 Task: Find a one-way flight from Augusta AGS to Evansville EVV for 8 passengers in First class on May 3, with 1 checked bag and a price limit of ₹1,200,000.
Action: Mouse moved to (301, 273)
Screenshot: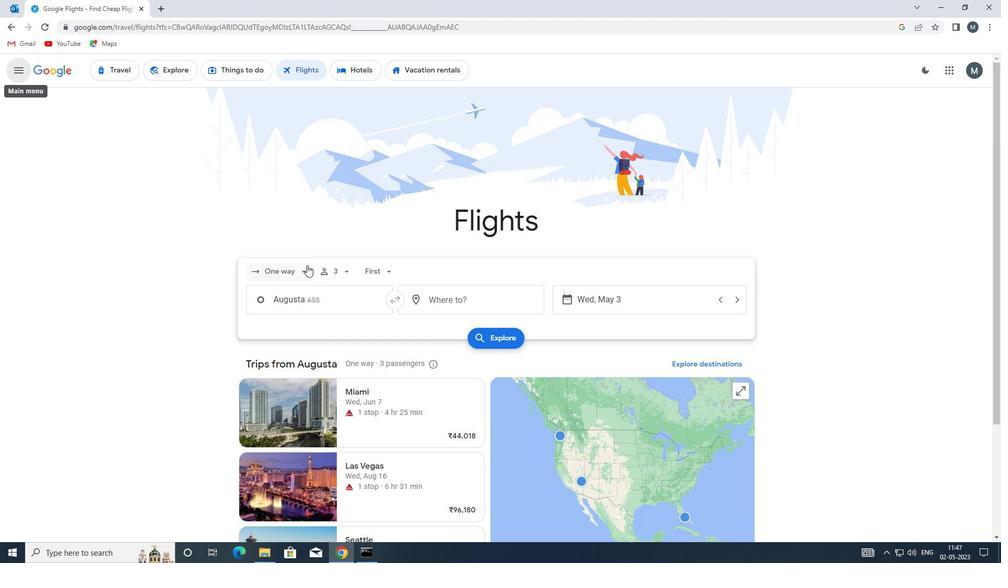
Action: Mouse pressed left at (301, 273)
Screenshot: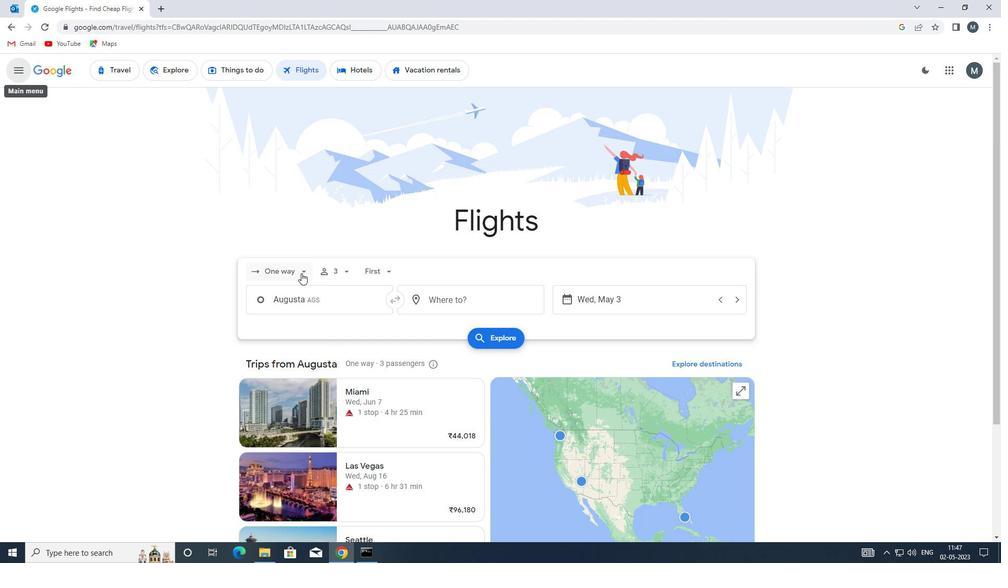 
Action: Mouse moved to (313, 320)
Screenshot: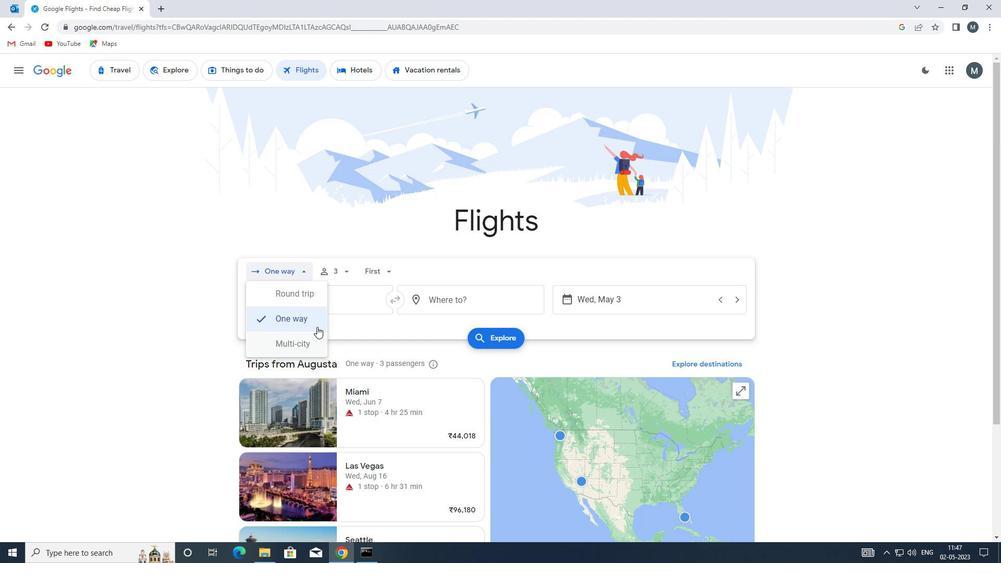 
Action: Mouse pressed left at (313, 320)
Screenshot: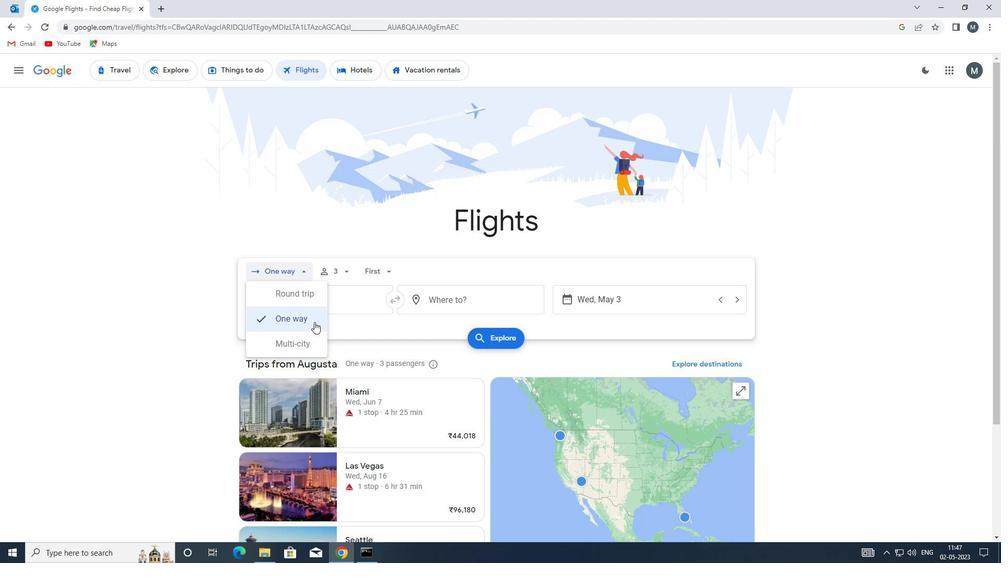 
Action: Mouse moved to (343, 272)
Screenshot: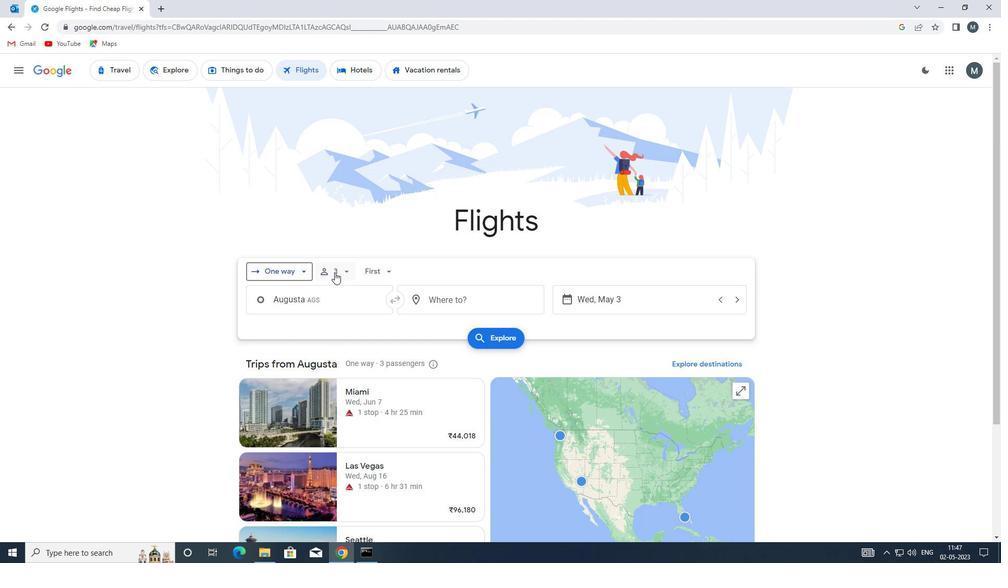 
Action: Mouse pressed left at (343, 272)
Screenshot: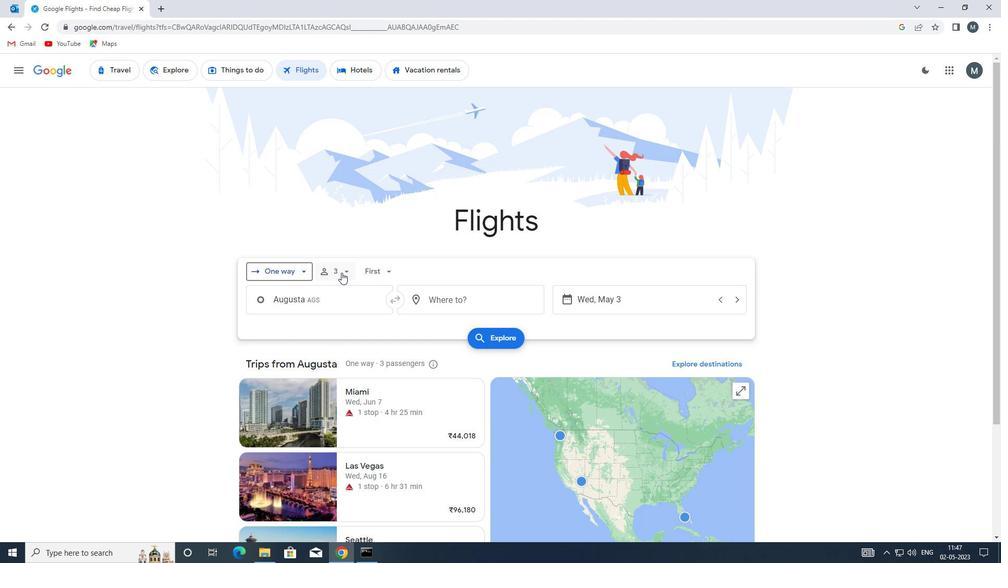
Action: Mouse moved to (424, 327)
Screenshot: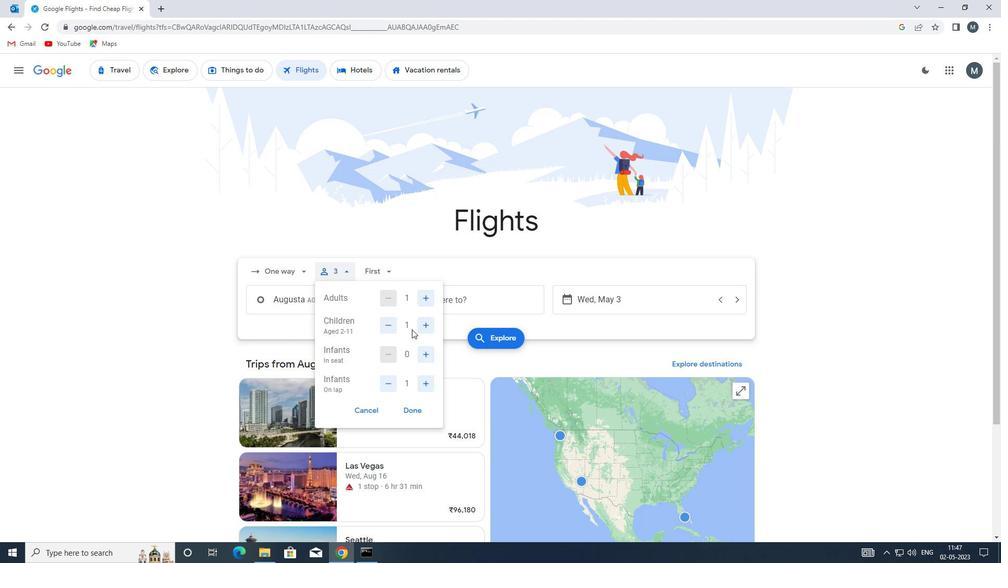 
Action: Mouse pressed left at (424, 327)
Screenshot: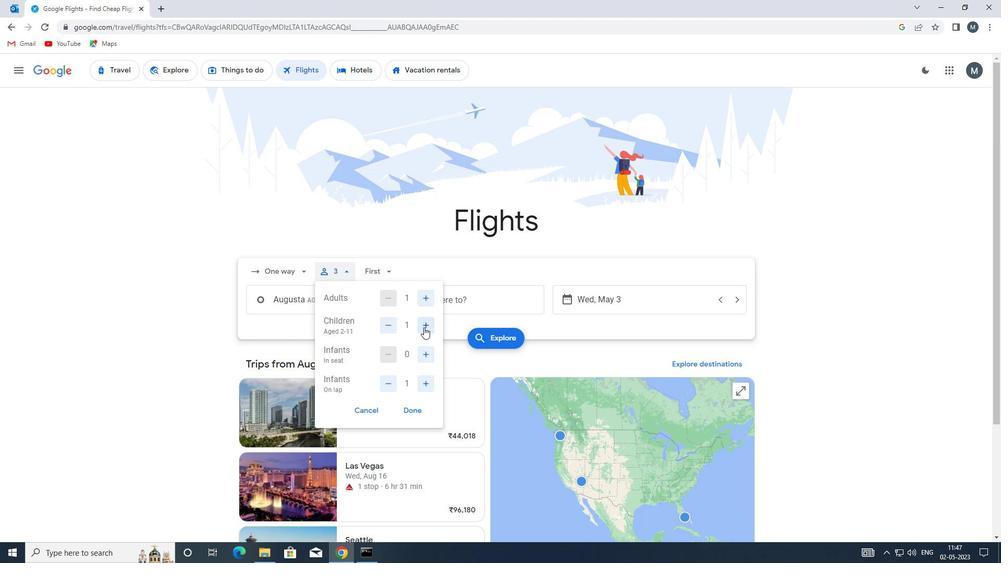 
Action: Mouse pressed left at (424, 327)
Screenshot: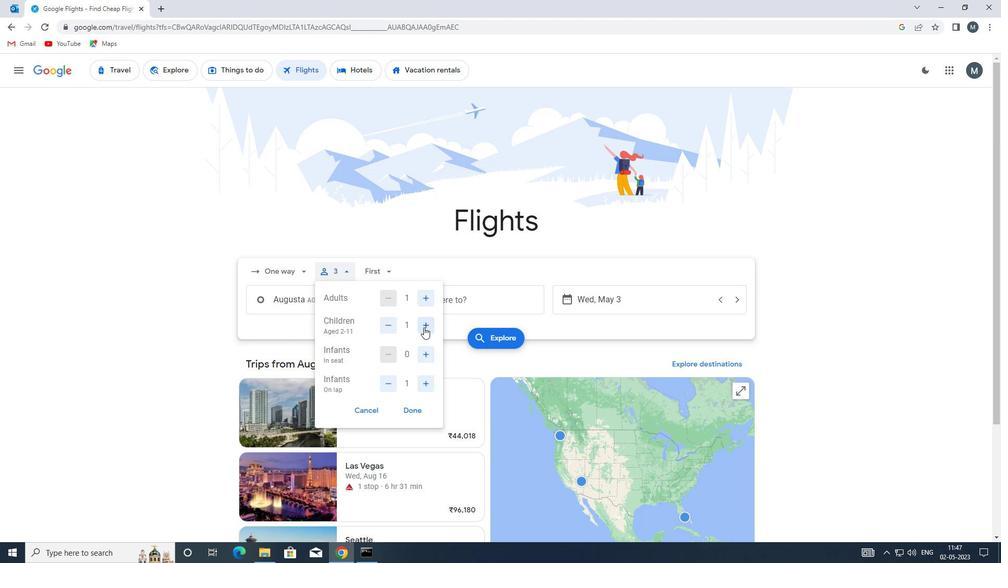 
Action: Mouse pressed left at (424, 327)
Screenshot: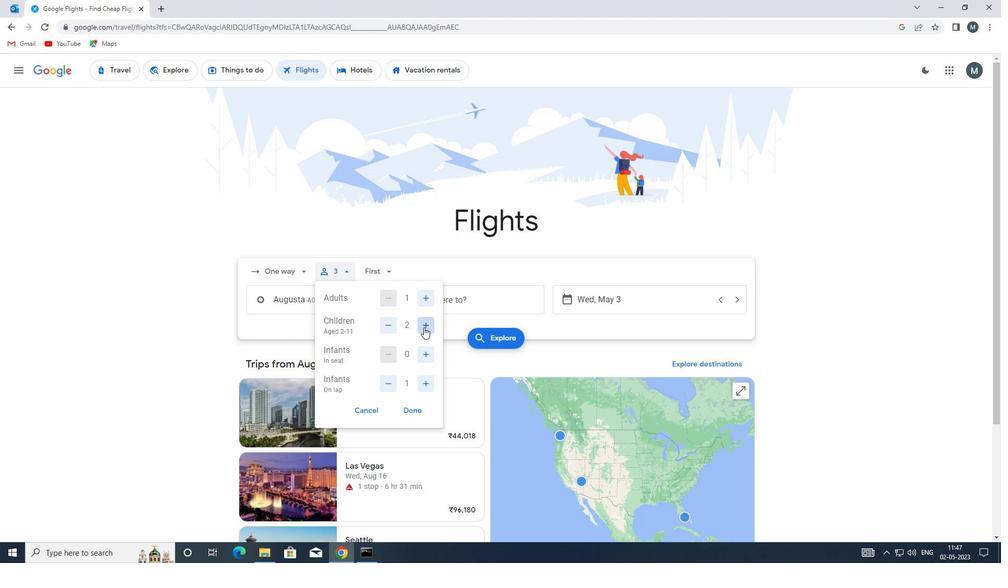 
Action: Mouse moved to (424, 327)
Screenshot: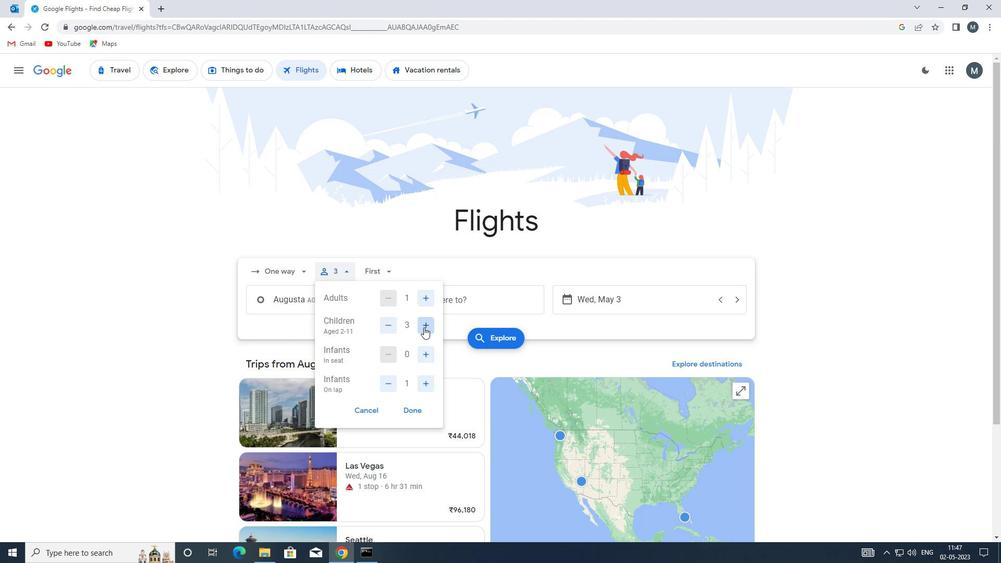 
Action: Mouse pressed left at (424, 327)
Screenshot: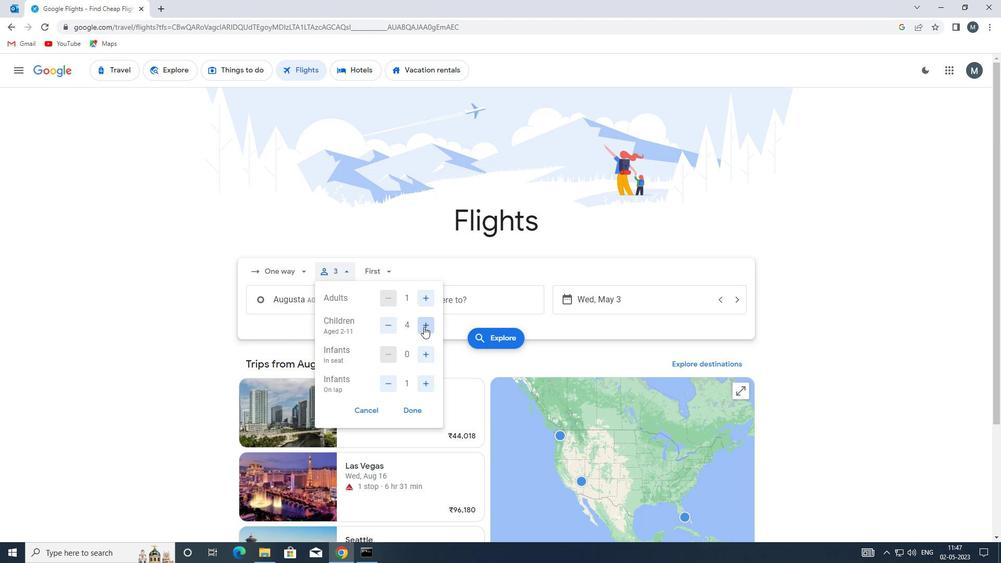 
Action: Mouse moved to (420, 354)
Screenshot: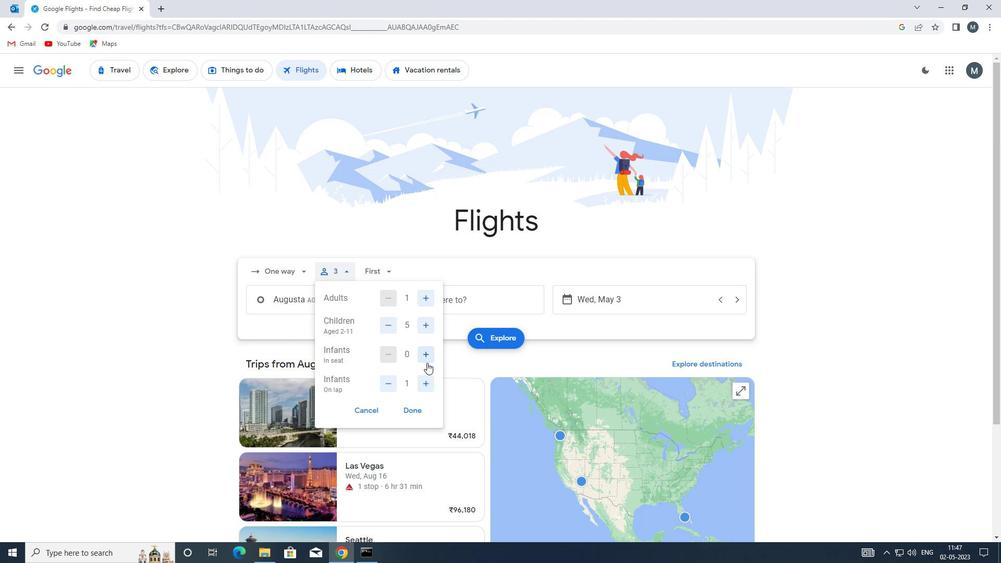 
Action: Mouse pressed left at (420, 354)
Screenshot: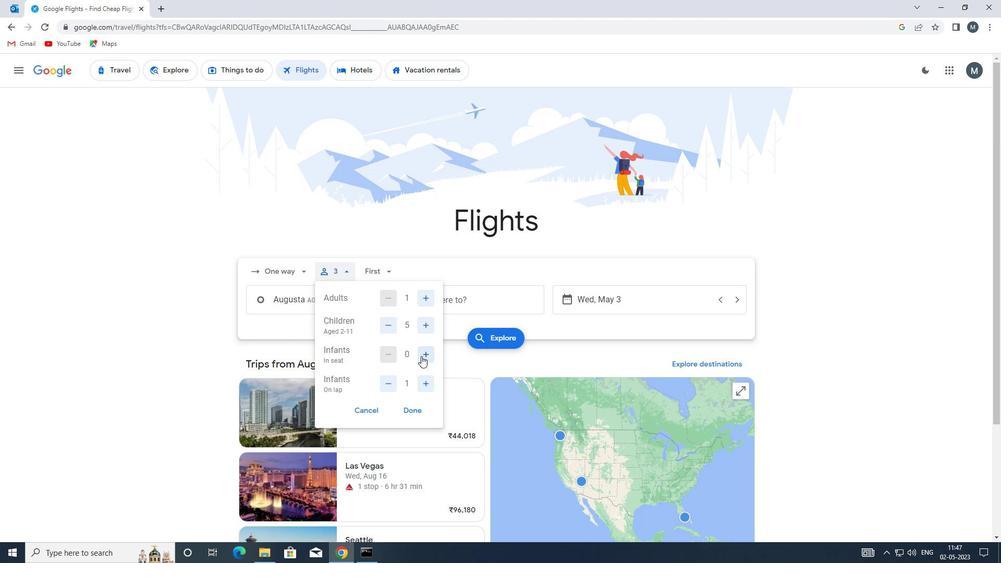 
Action: Mouse pressed left at (420, 354)
Screenshot: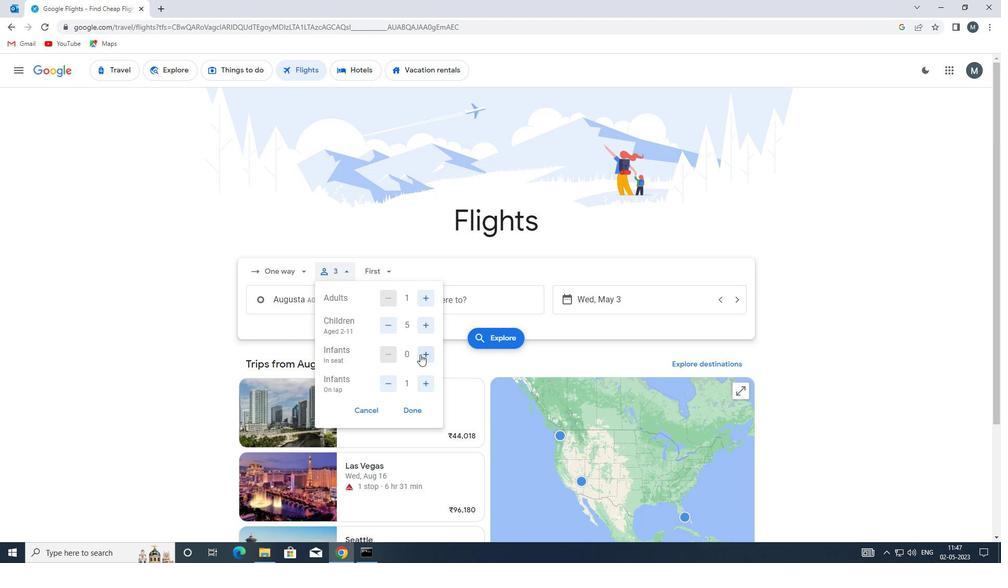 
Action: Mouse moved to (422, 385)
Screenshot: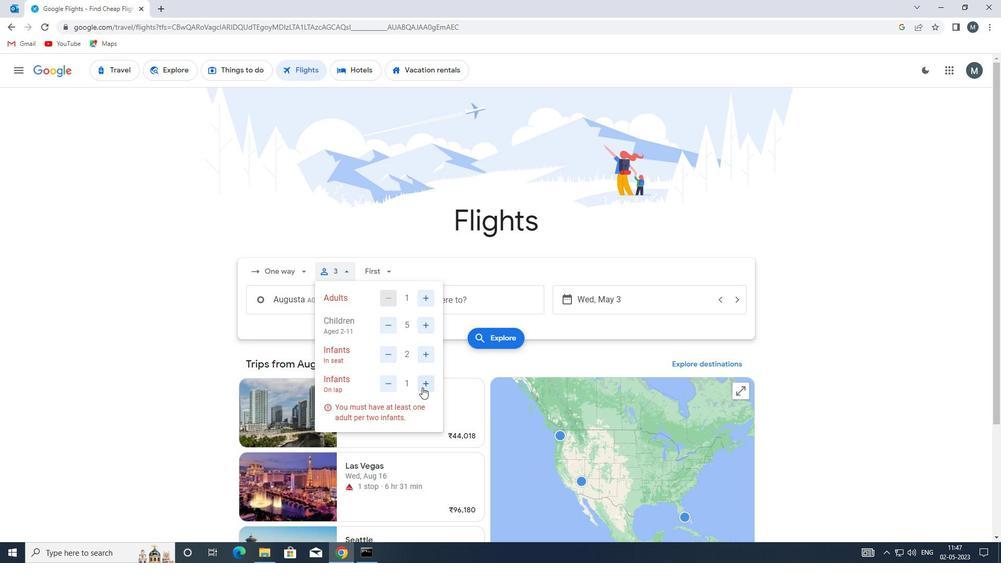 
Action: Mouse pressed left at (422, 385)
Screenshot: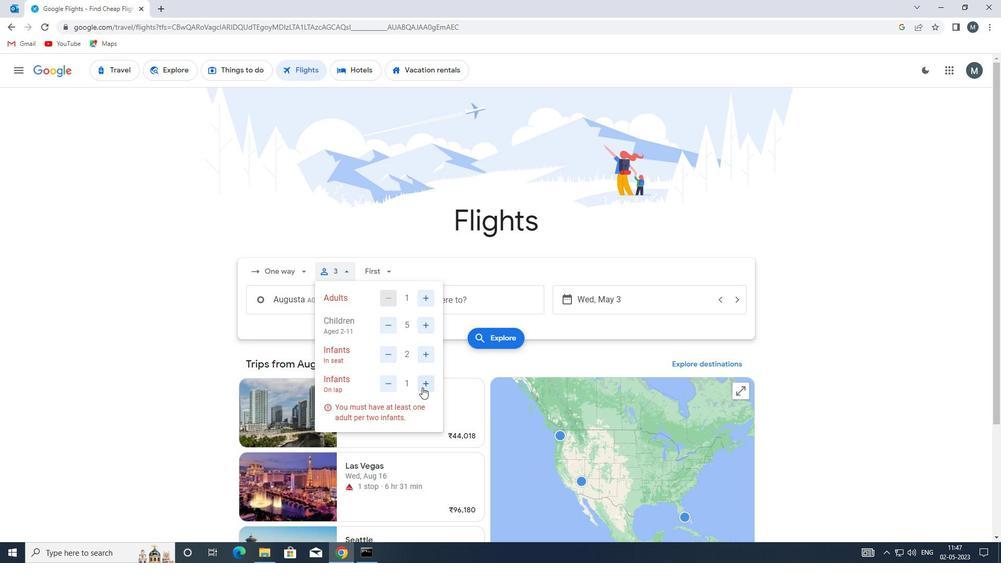 
Action: Mouse moved to (390, 383)
Screenshot: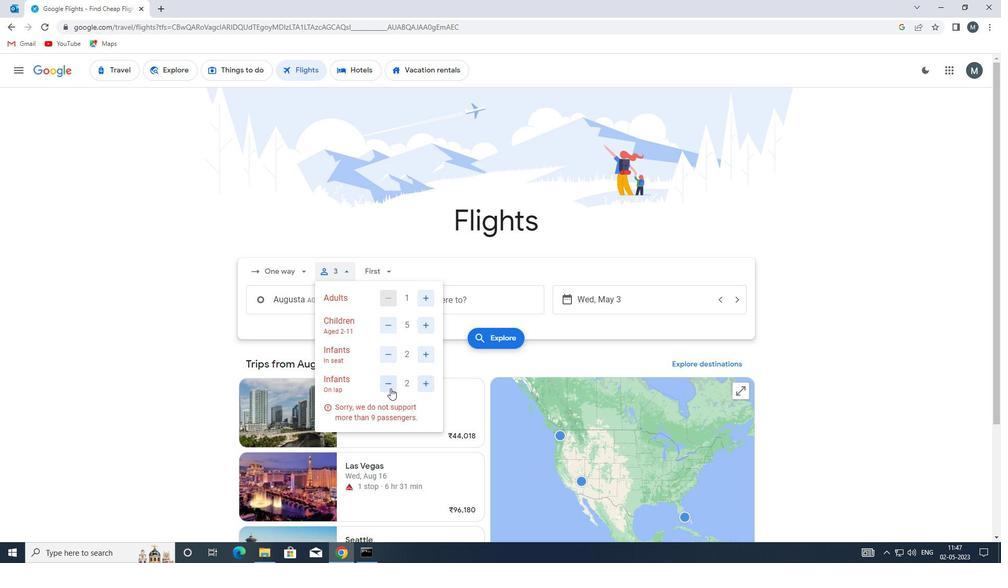 
Action: Mouse pressed left at (390, 383)
Screenshot: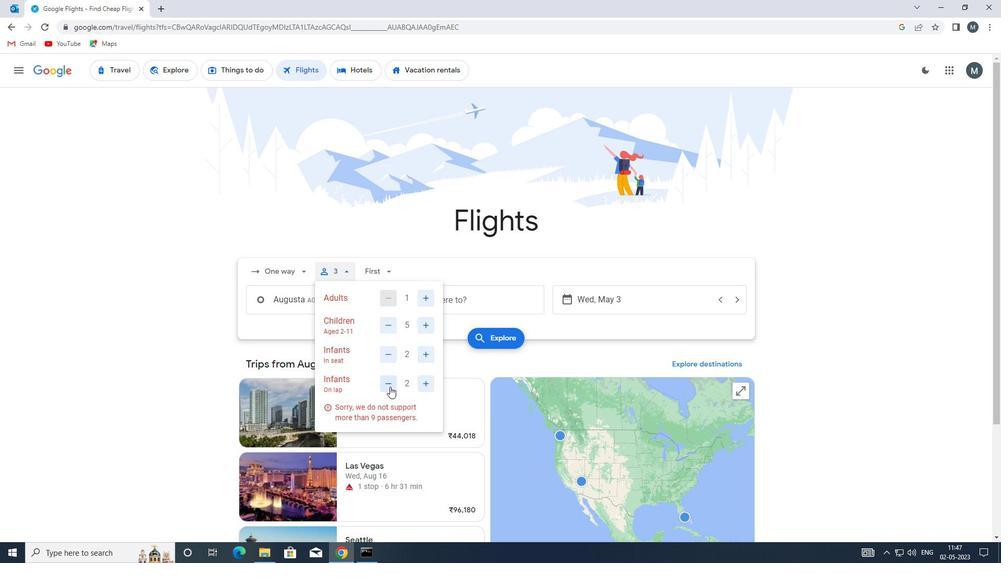 
Action: Mouse moved to (389, 351)
Screenshot: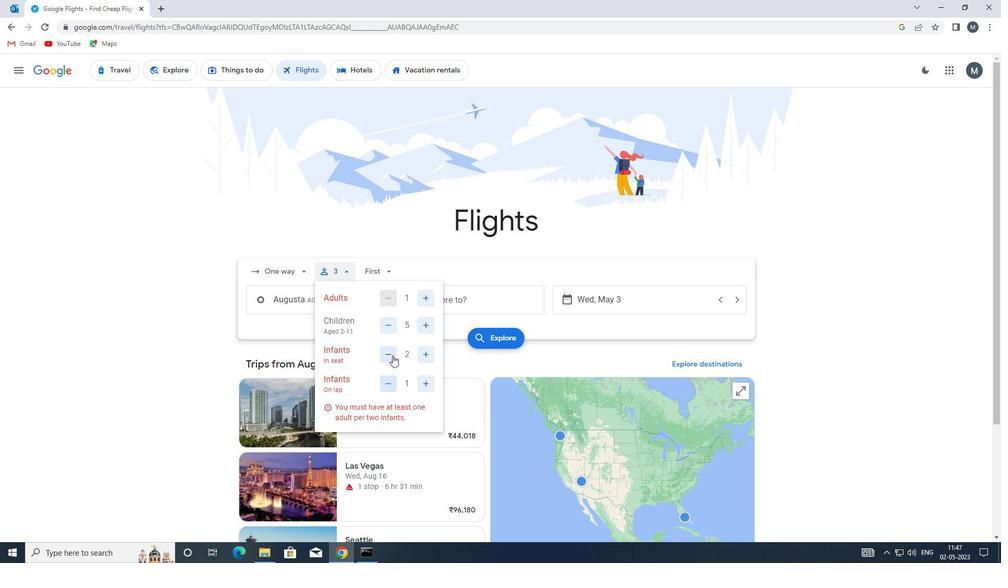
Action: Mouse pressed left at (389, 351)
Screenshot: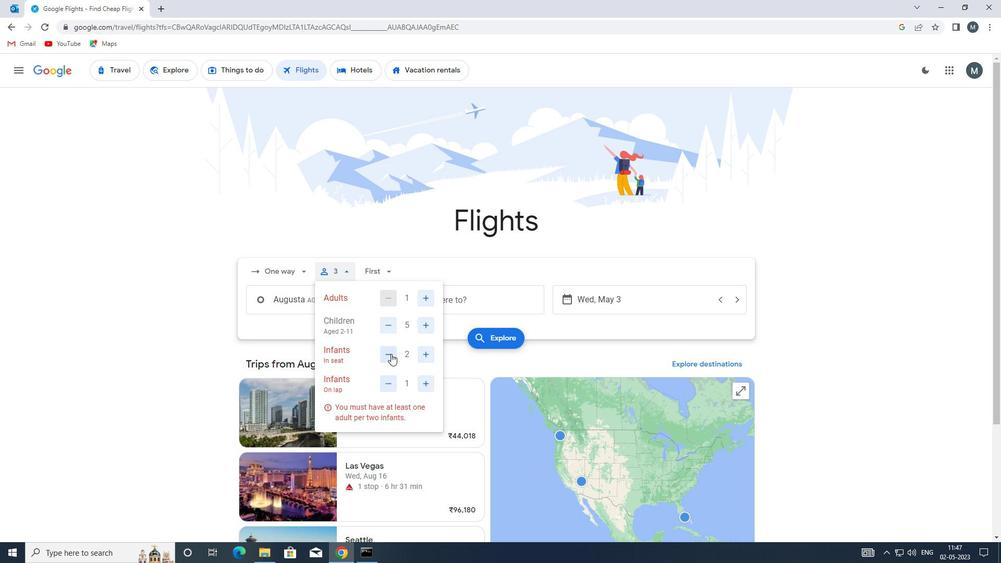 
Action: Mouse moved to (416, 409)
Screenshot: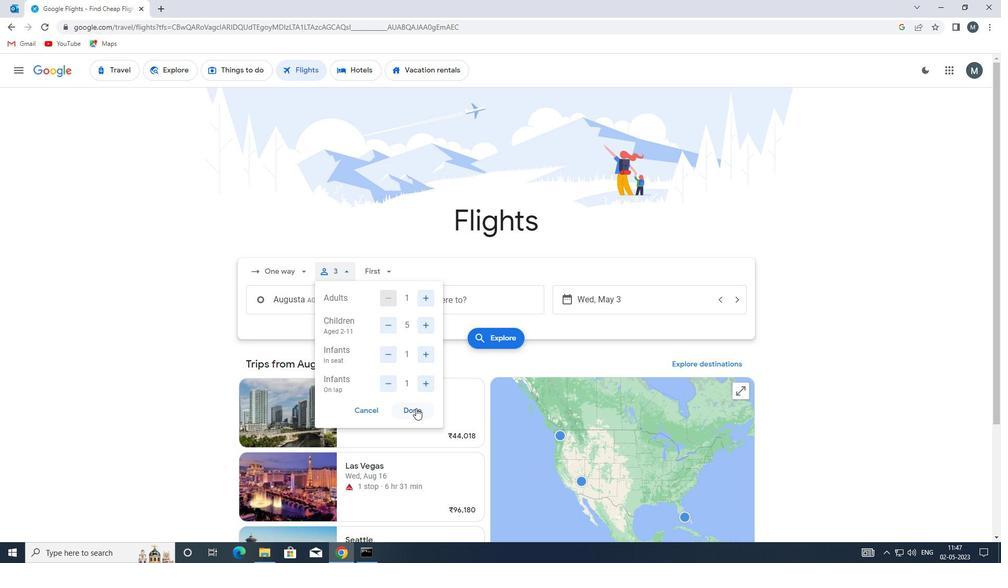 
Action: Mouse pressed left at (416, 409)
Screenshot: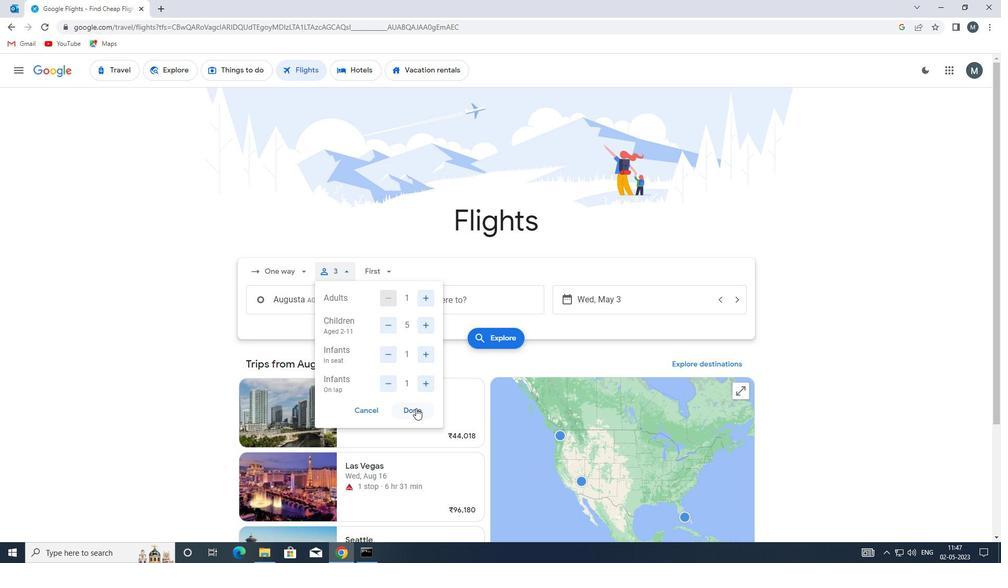 
Action: Mouse moved to (387, 274)
Screenshot: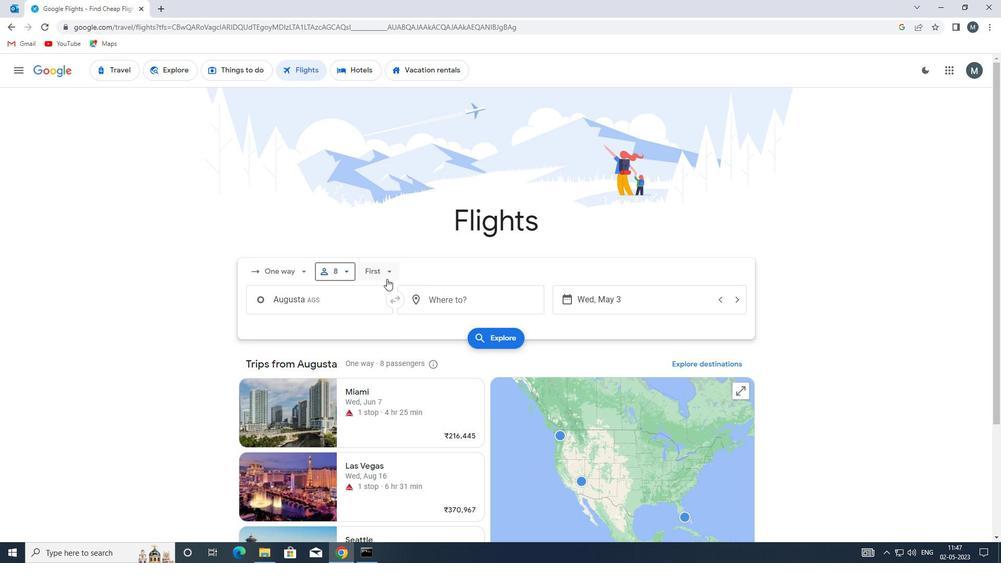 
Action: Mouse pressed left at (387, 274)
Screenshot: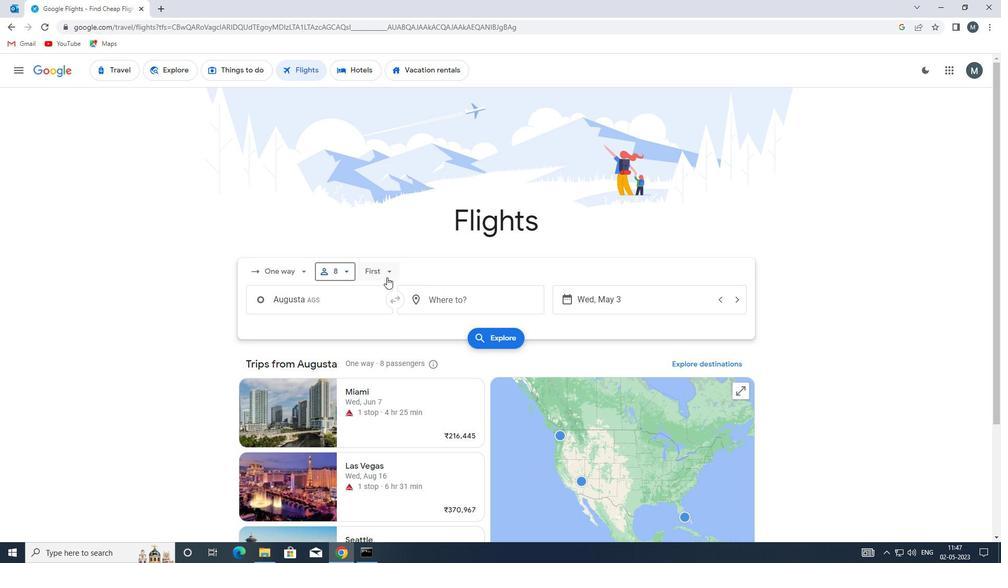 
Action: Mouse moved to (406, 368)
Screenshot: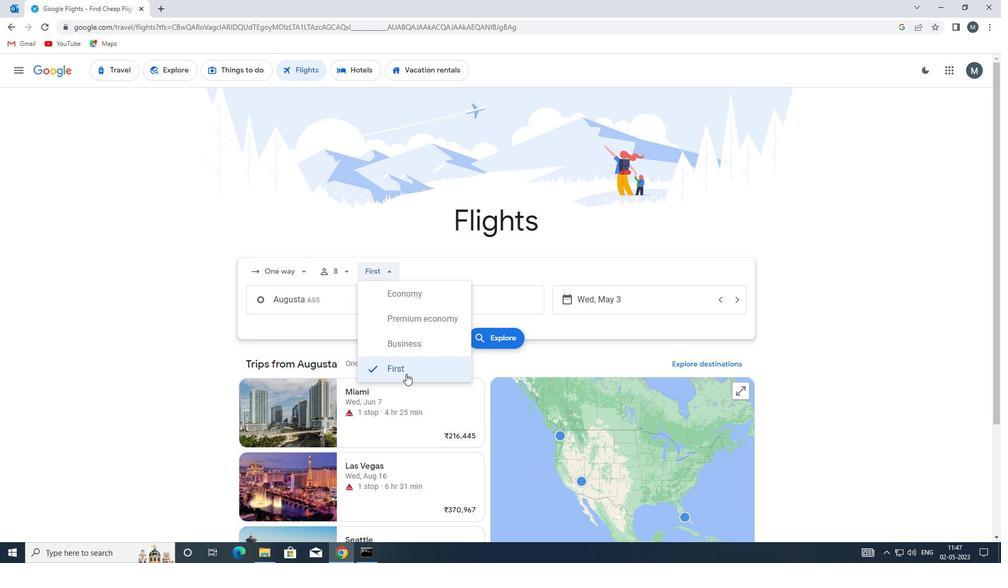 
Action: Mouse pressed left at (406, 368)
Screenshot: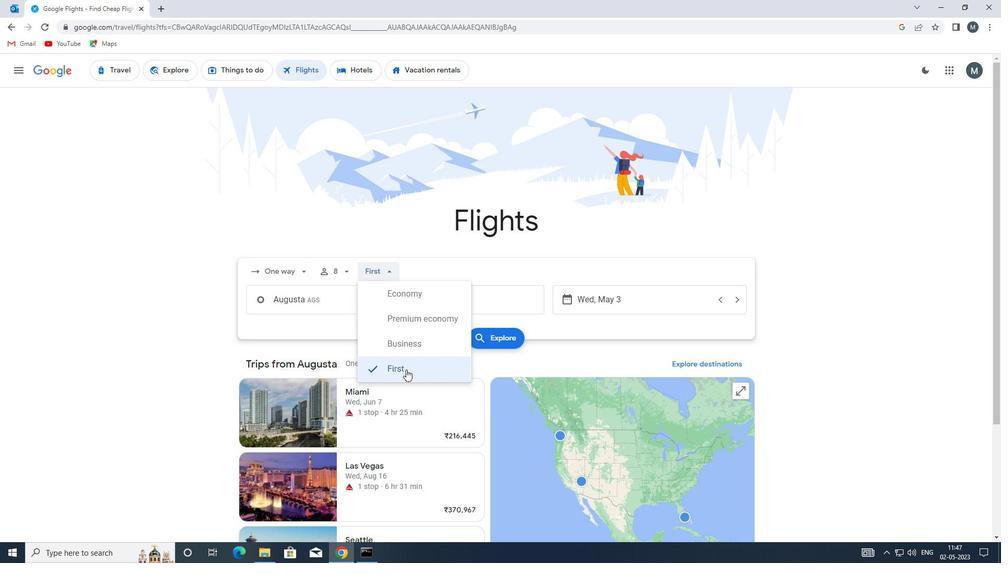 
Action: Mouse moved to (325, 301)
Screenshot: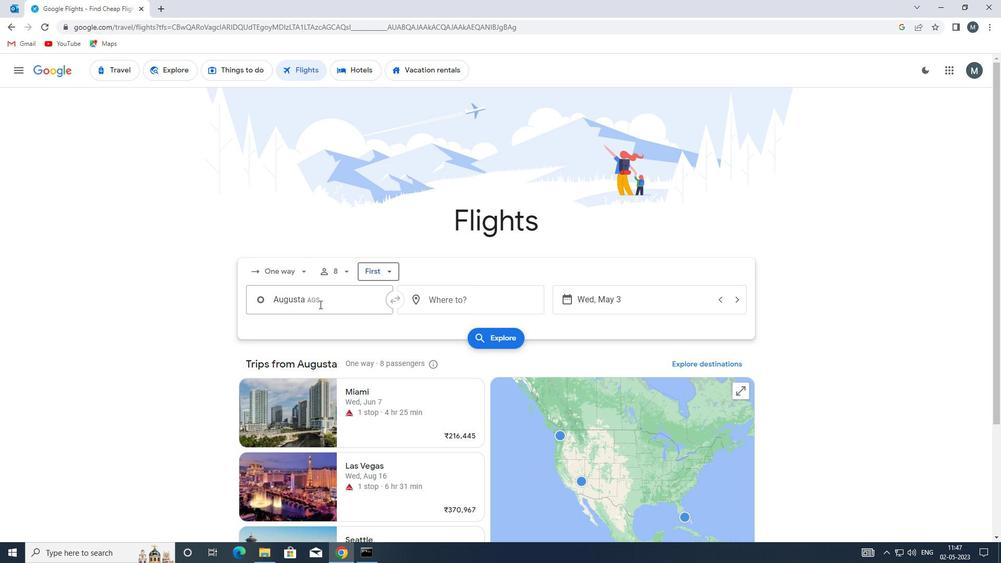 
Action: Mouse pressed left at (325, 301)
Screenshot: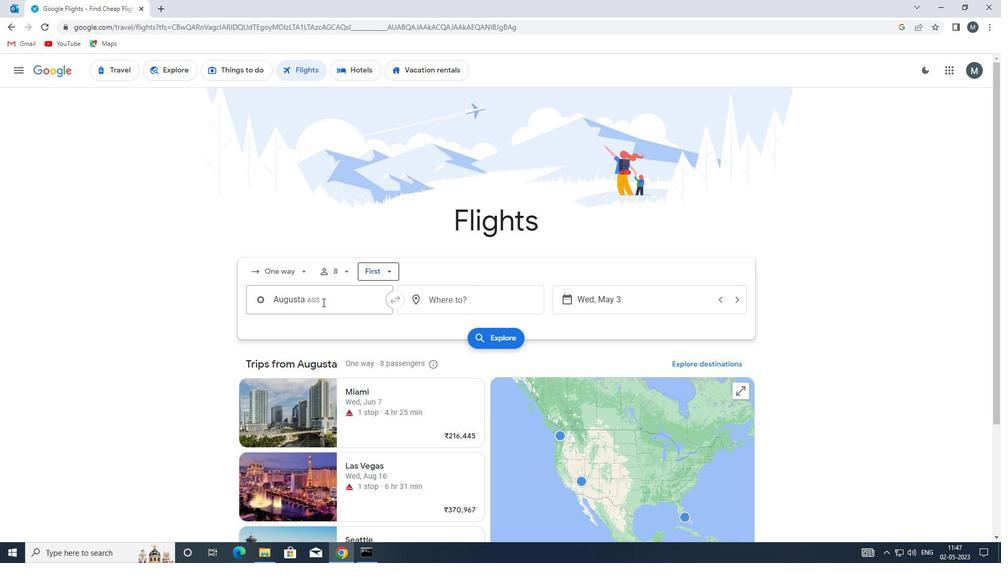
Action: Key pressed ags
Screenshot: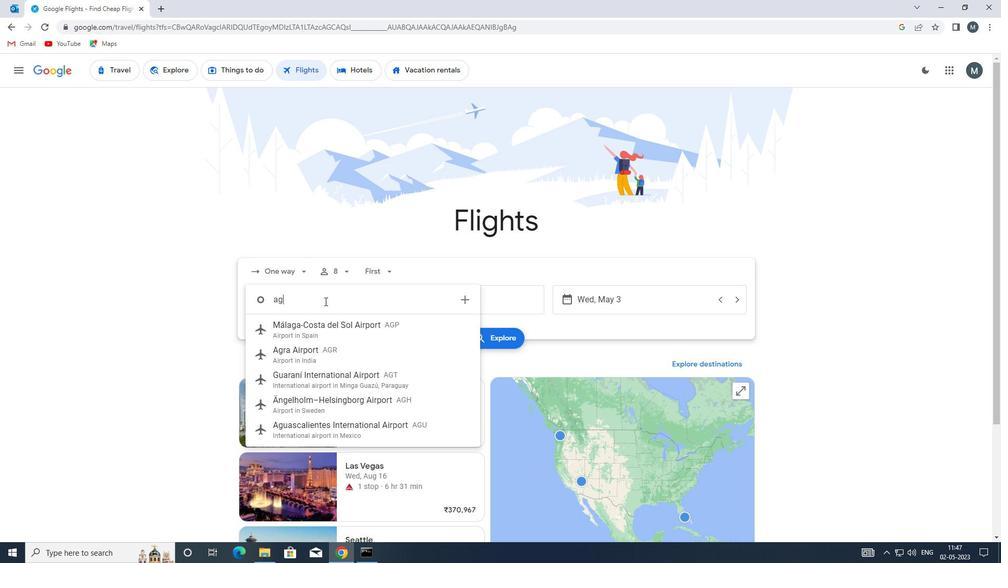 
Action: Mouse moved to (335, 324)
Screenshot: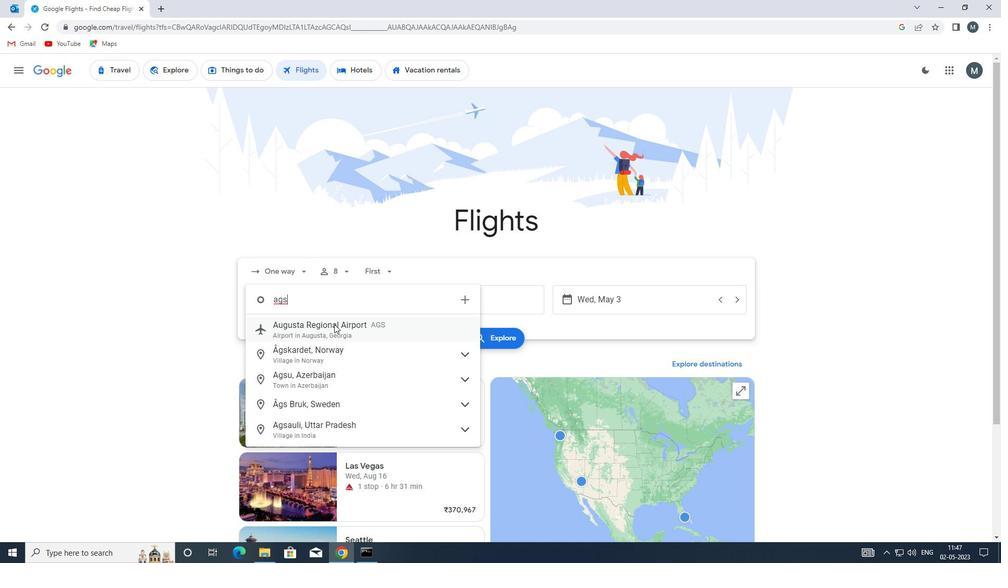 
Action: Mouse pressed left at (335, 324)
Screenshot: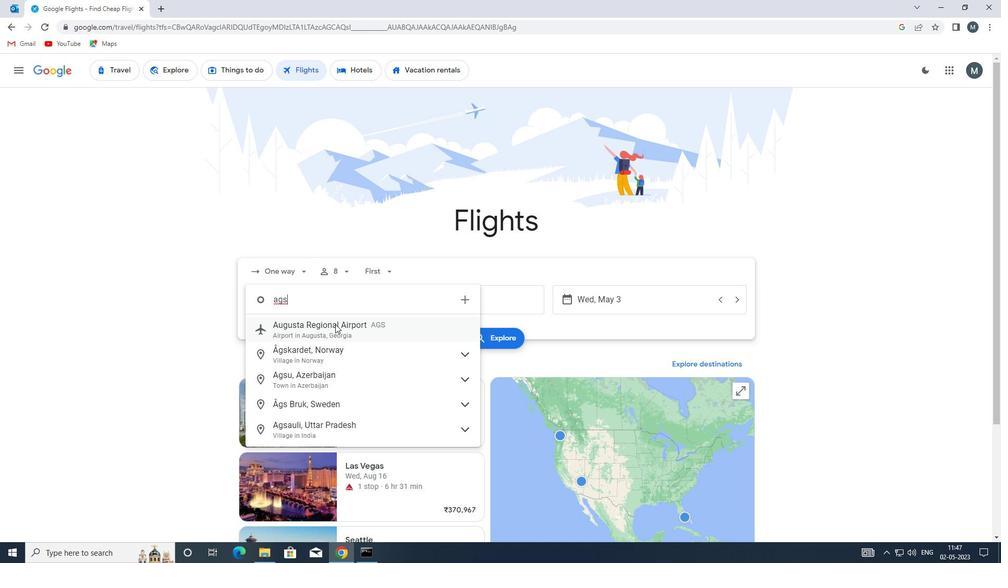 
Action: Mouse moved to (450, 309)
Screenshot: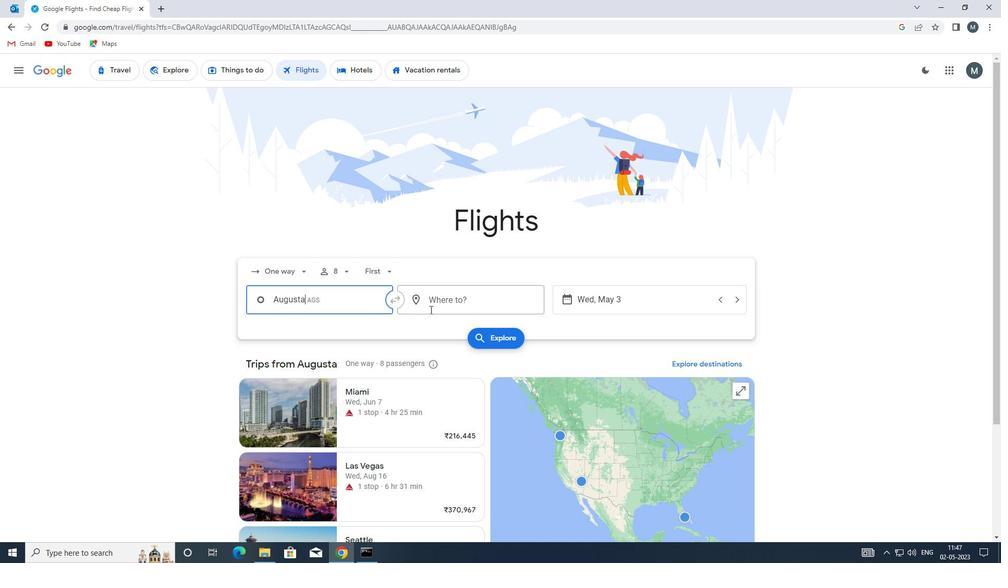 
Action: Mouse pressed left at (450, 309)
Screenshot: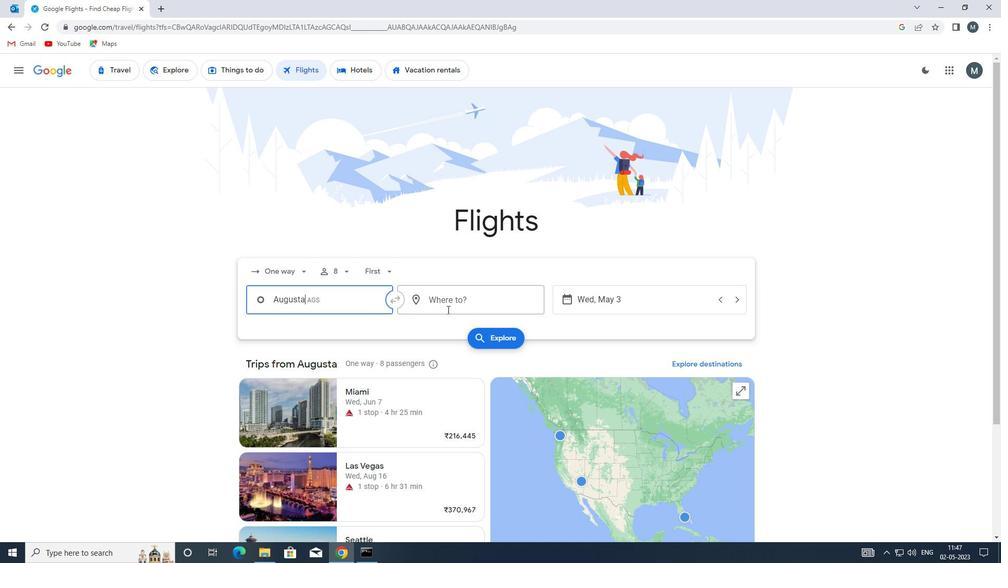 
Action: Key pressed evv
Screenshot: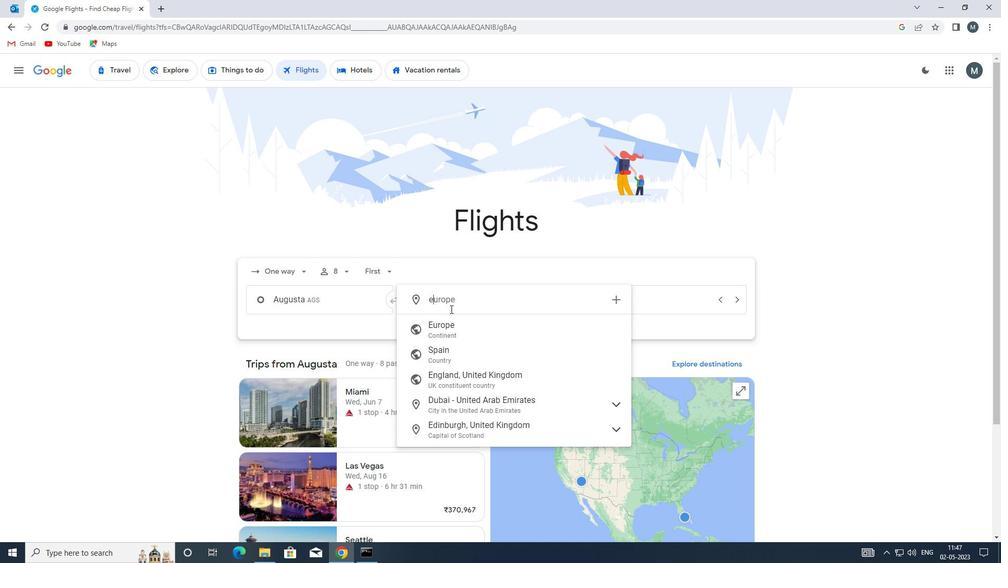 
Action: Mouse moved to (484, 320)
Screenshot: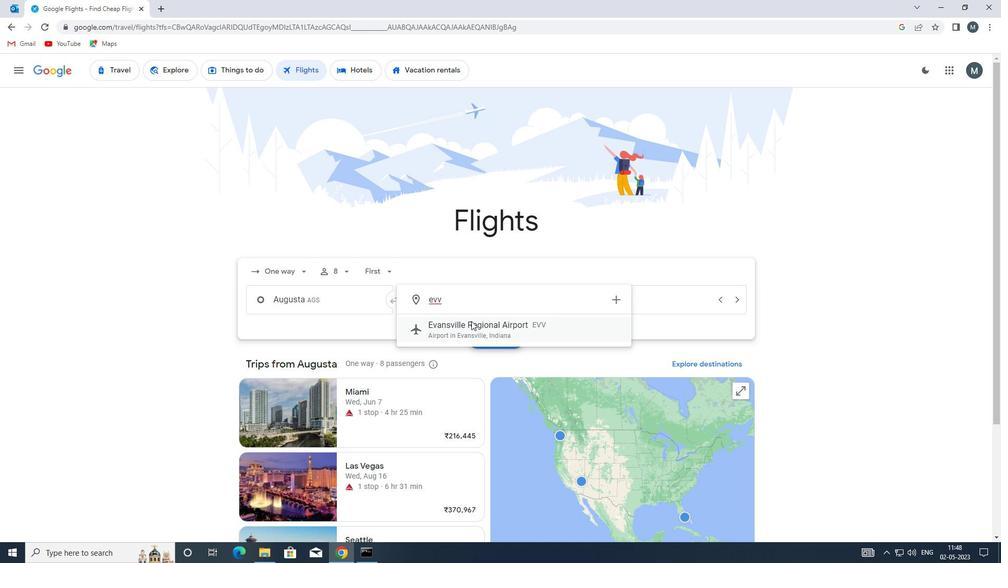 
Action: Mouse pressed left at (484, 320)
Screenshot: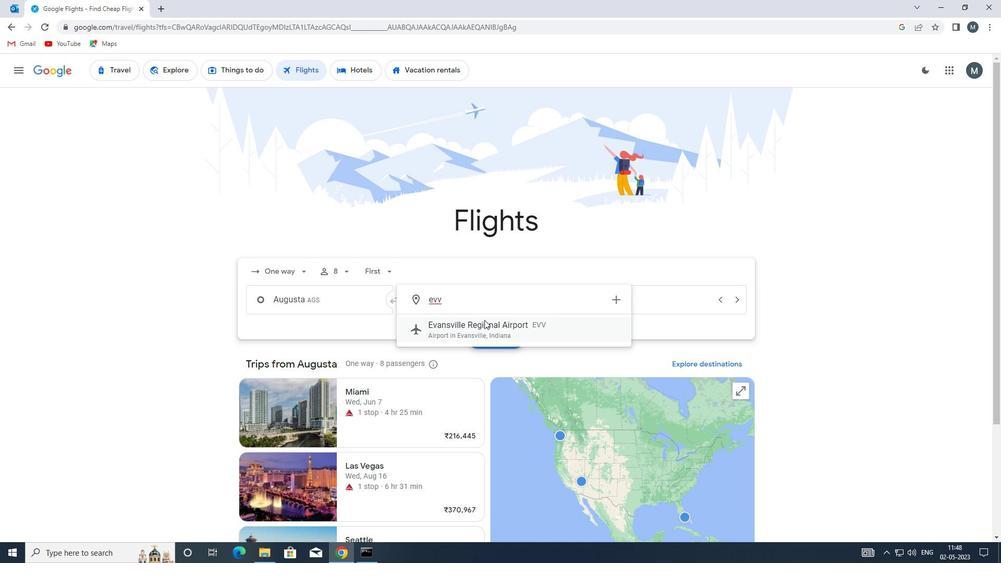 
Action: Mouse moved to (602, 302)
Screenshot: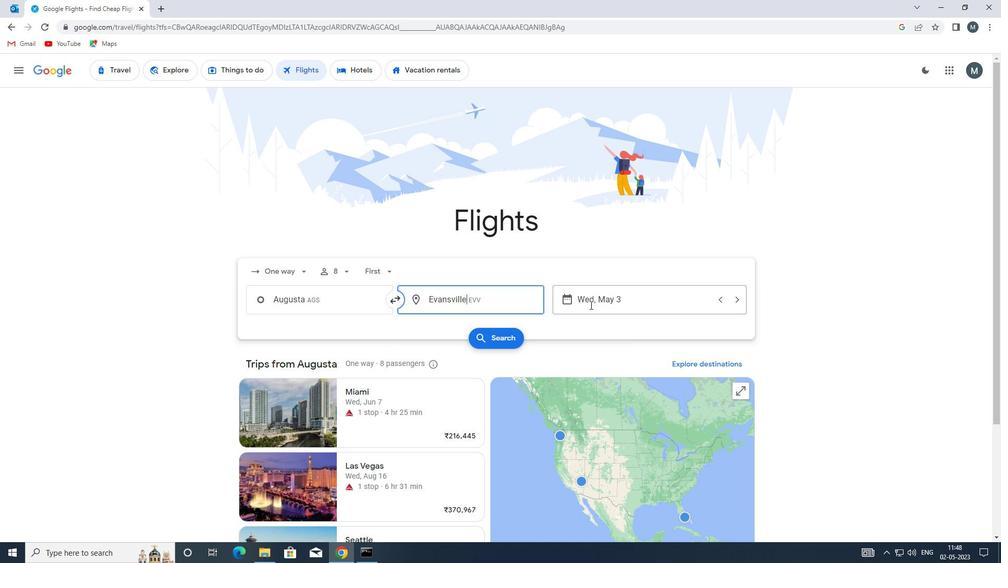 
Action: Mouse pressed left at (602, 302)
Screenshot: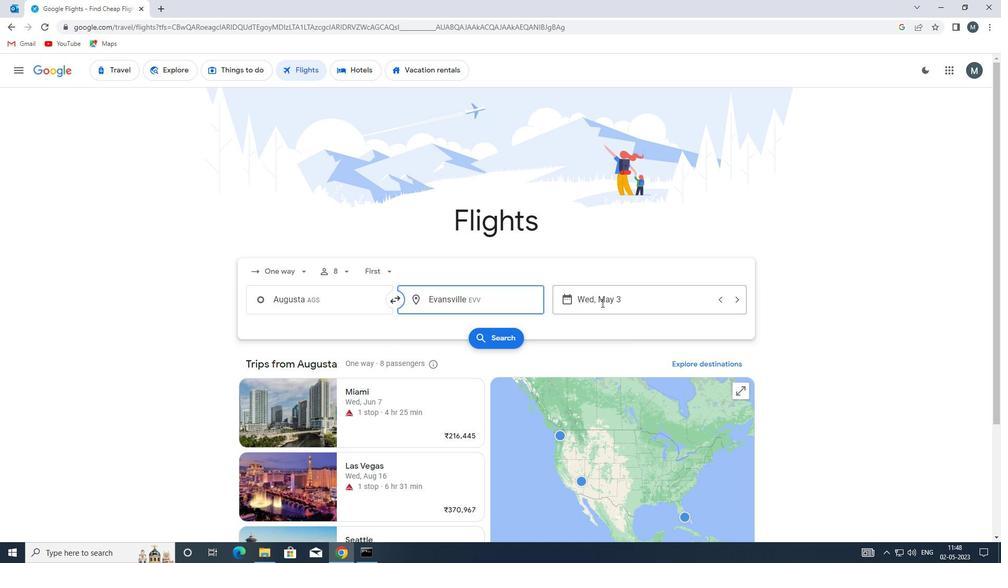 
Action: Mouse moved to (444, 352)
Screenshot: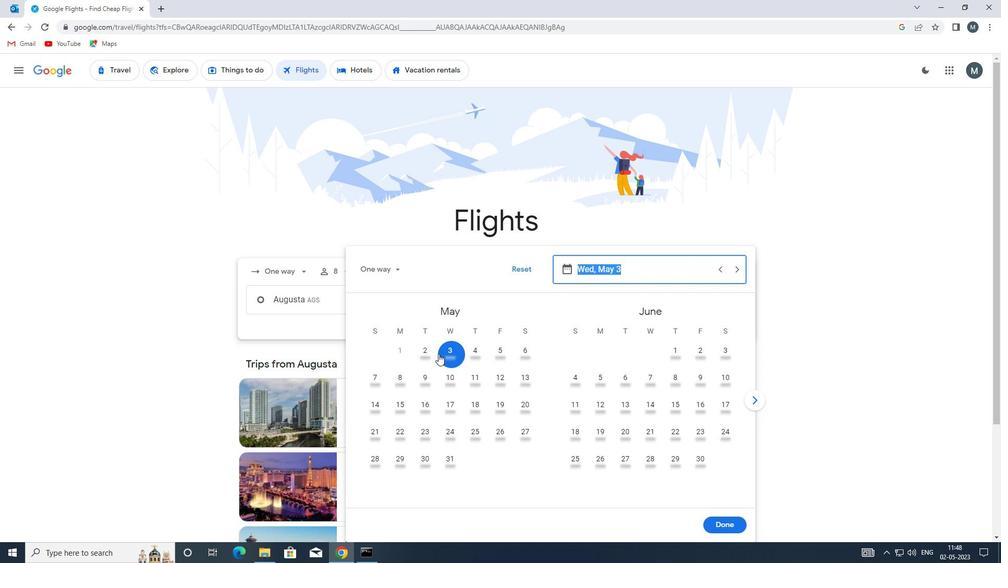 
Action: Mouse pressed left at (444, 352)
Screenshot: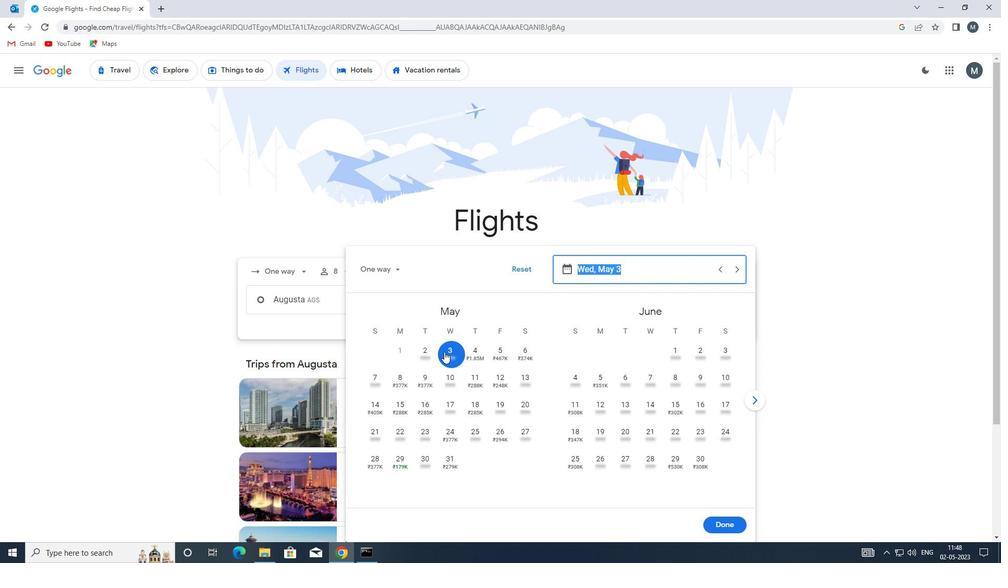 
Action: Mouse moved to (721, 520)
Screenshot: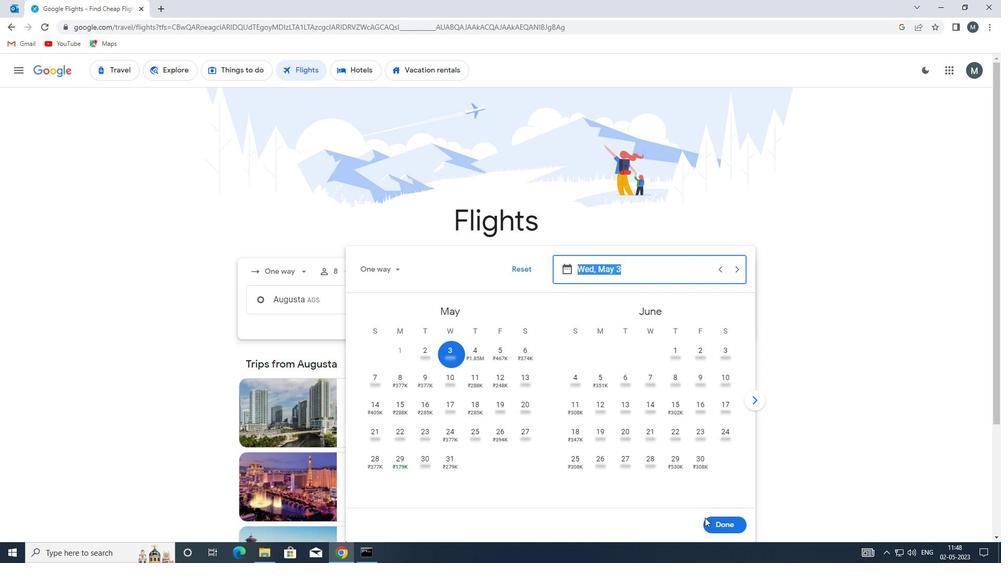
Action: Mouse pressed left at (721, 520)
Screenshot: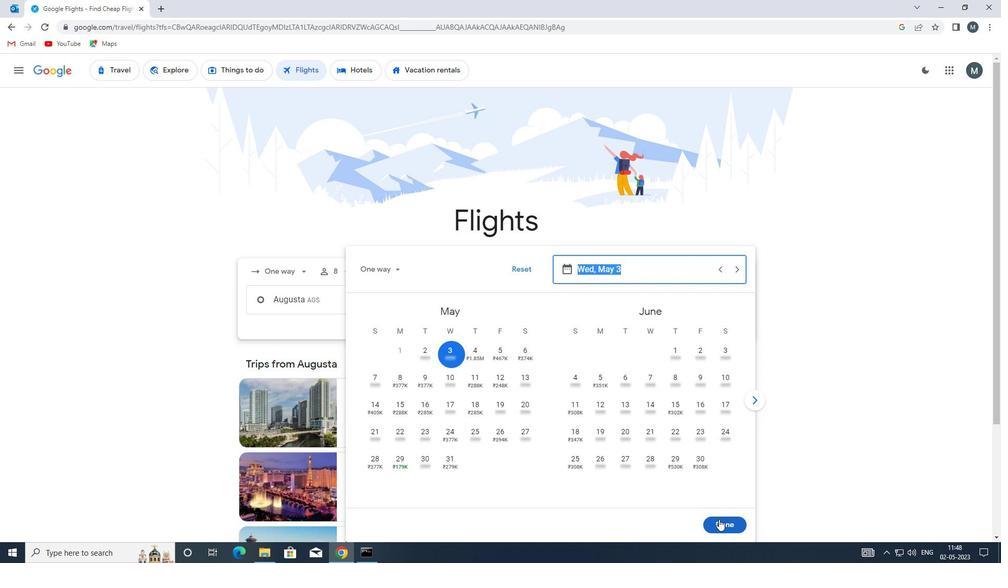 
Action: Mouse moved to (504, 342)
Screenshot: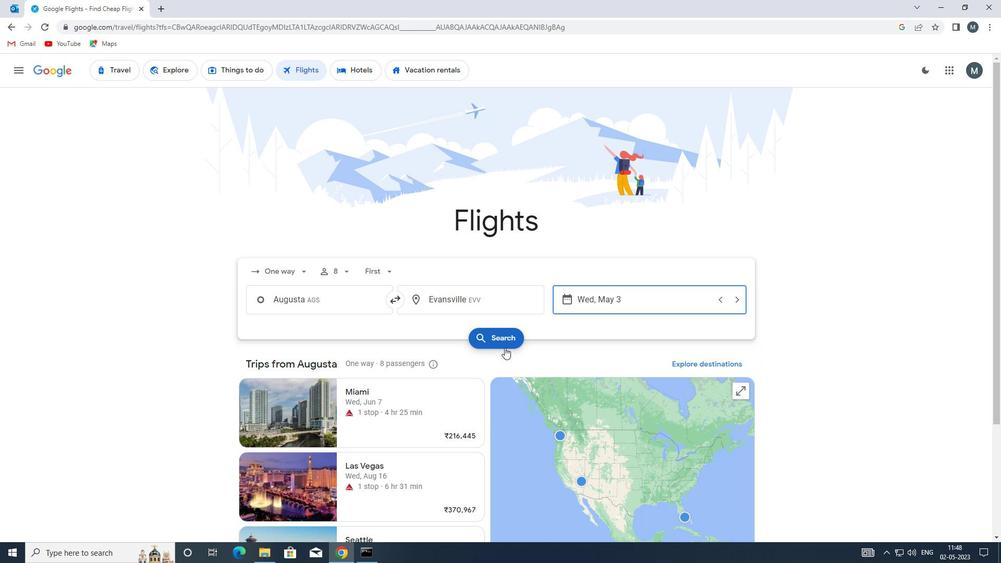 
Action: Mouse pressed left at (504, 342)
Screenshot: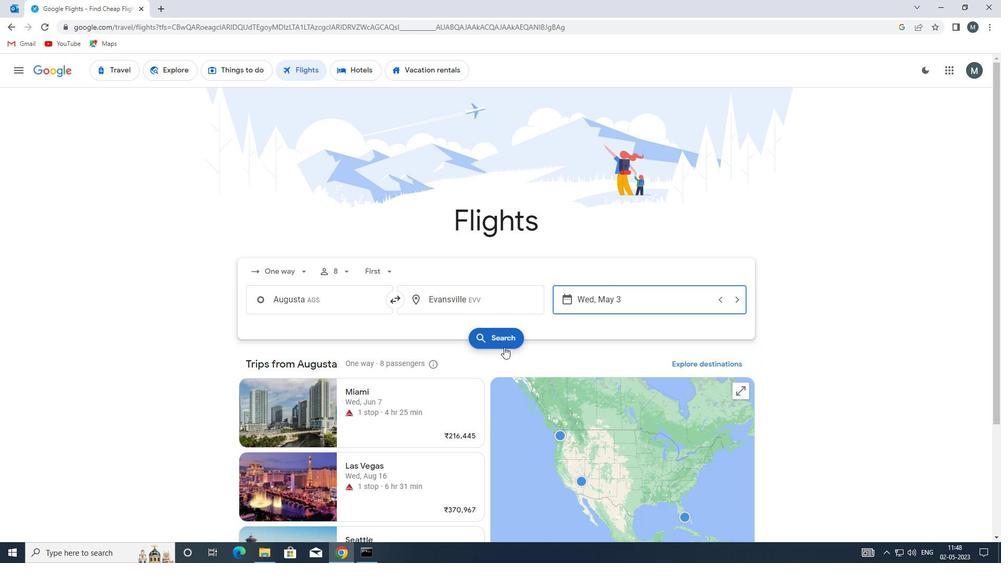 
Action: Mouse moved to (264, 166)
Screenshot: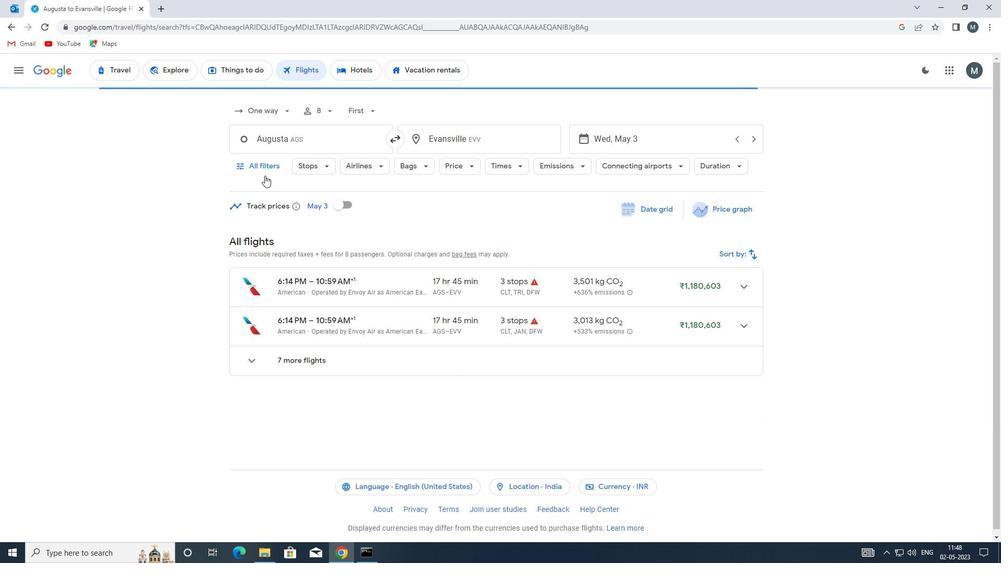 
Action: Mouse pressed left at (264, 166)
Screenshot: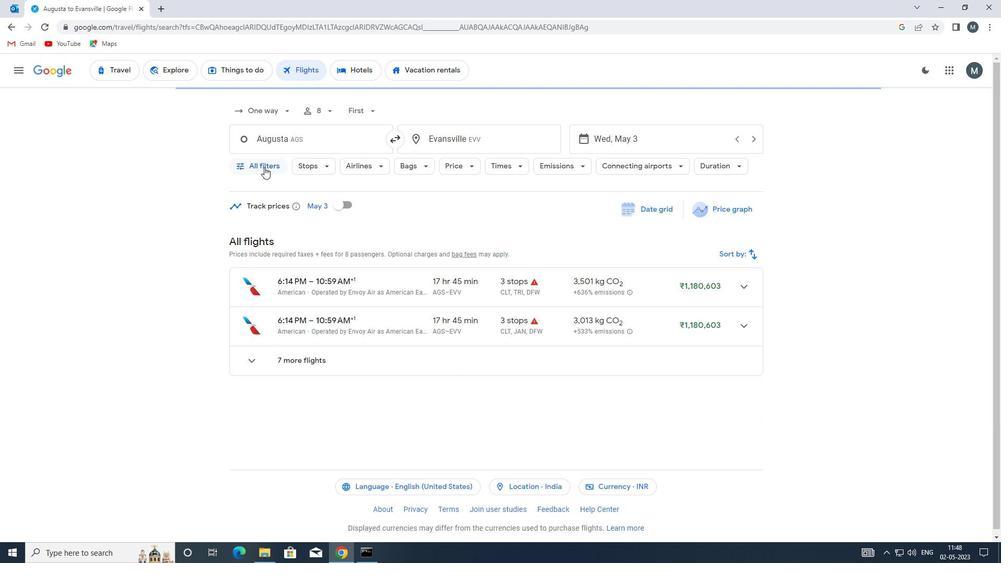
Action: Mouse moved to (275, 306)
Screenshot: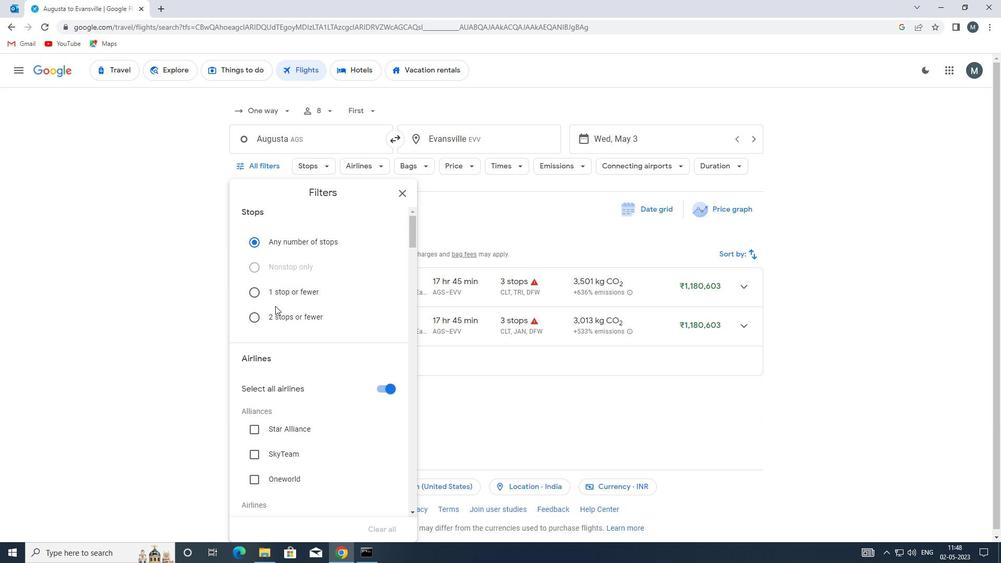 
Action: Mouse scrolled (275, 305) with delta (0, 0)
Screenshot: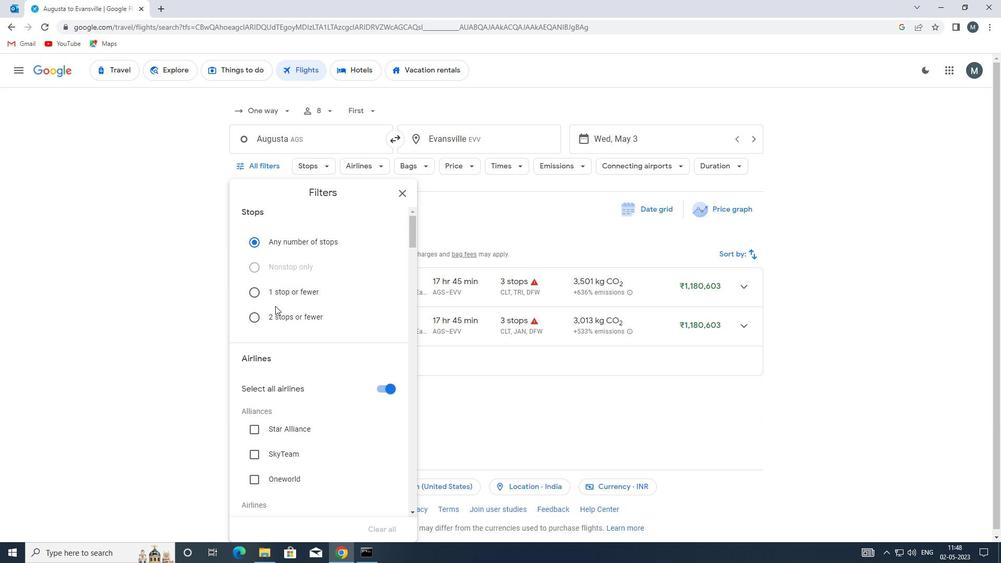 
Action: Mouse scrolled (275, 305) with delta (0, 0)
Screenshot: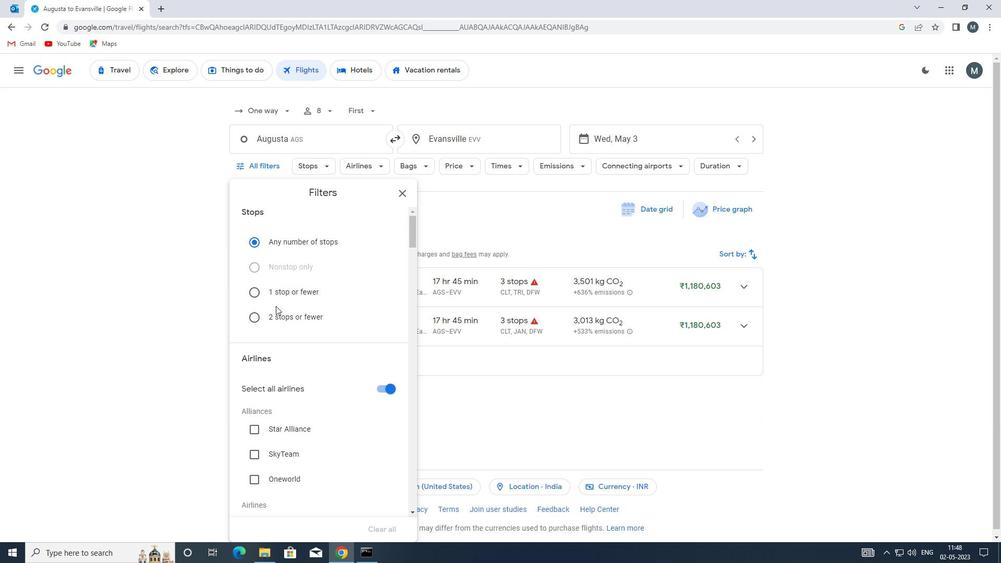 
Action: Mouse moved to (385, 281)
Screenshot: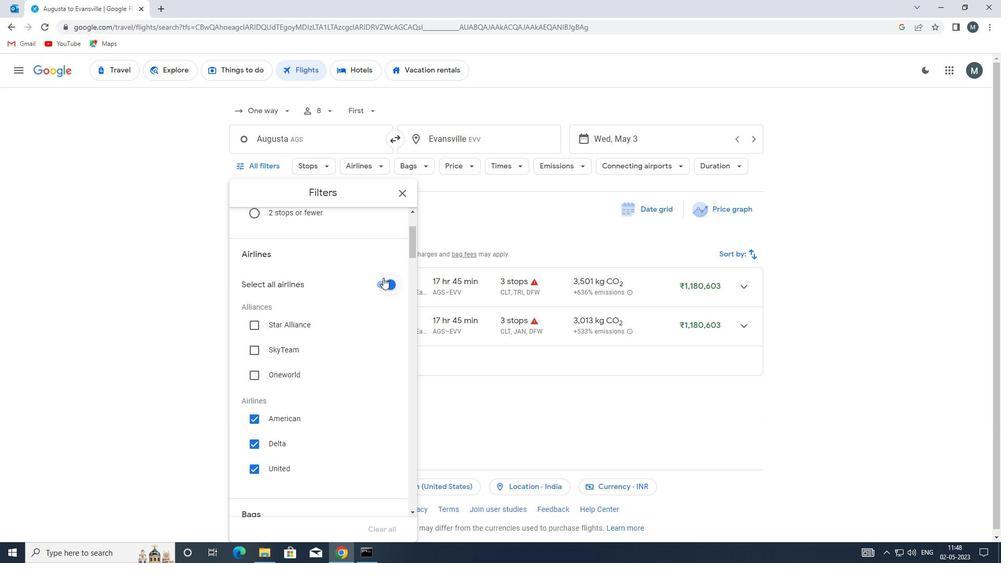 
Action: Mouse pressed left at (385, 281)
Screenshot: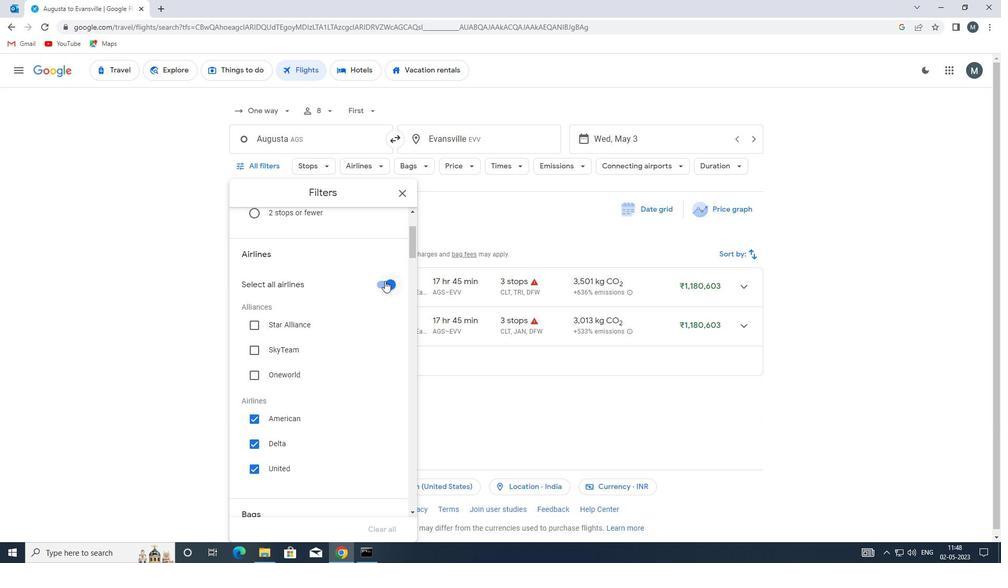 
Action: Mouse moved to (328, 326)
Screenshot: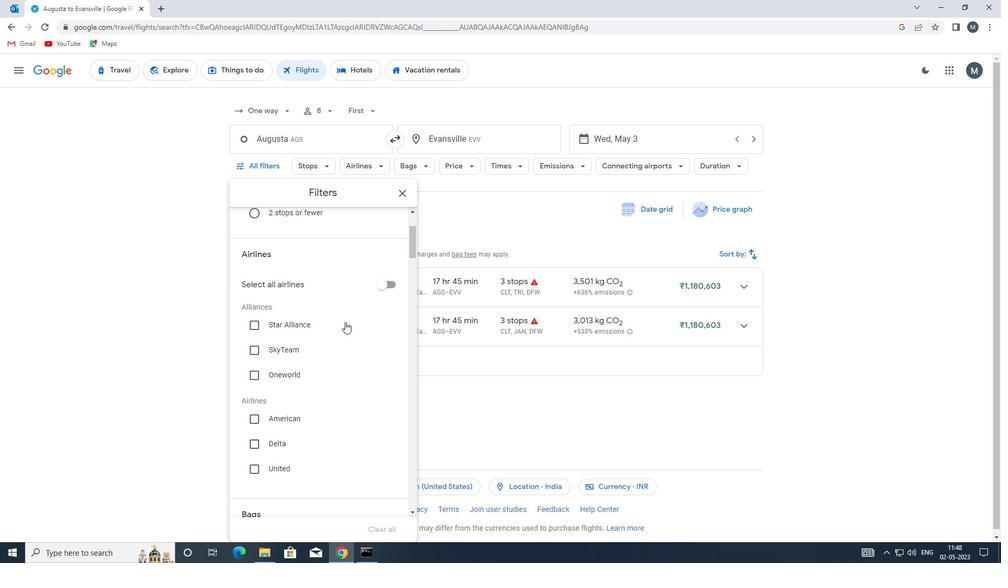 
Action: Mouse scrolled (328, 326) with delta (0, 0)
Screenshot: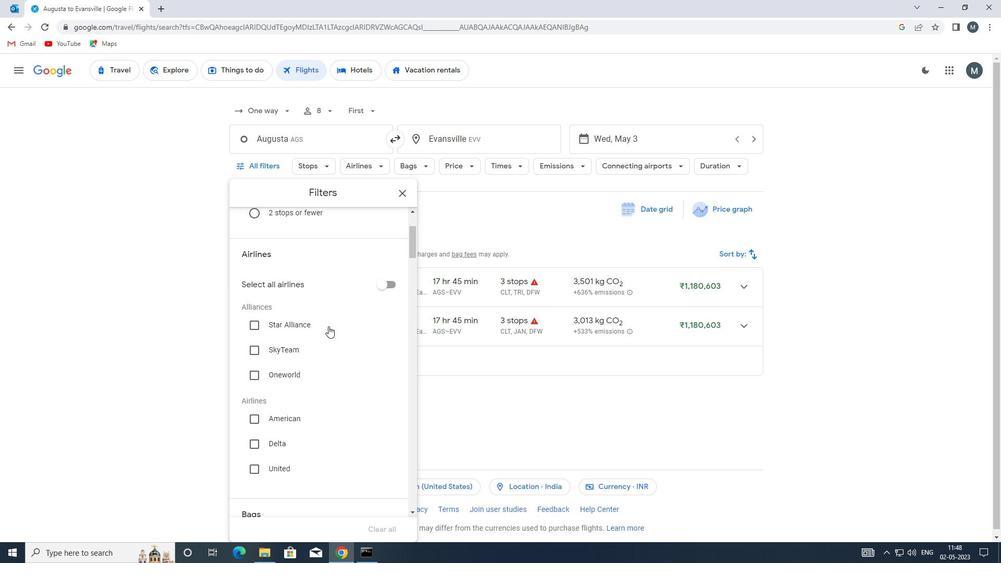 
Action: Mouse scrolled (328, 326) with delta (0, 0)
Screenshot: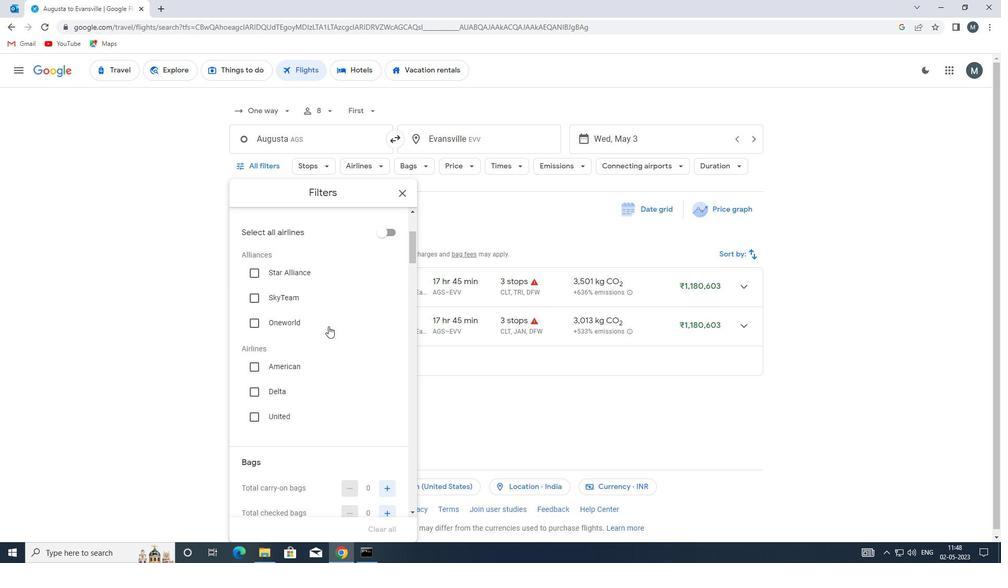 
Action: Mouse scrolled (328, 326) with delta (0, 0)
Screenshot: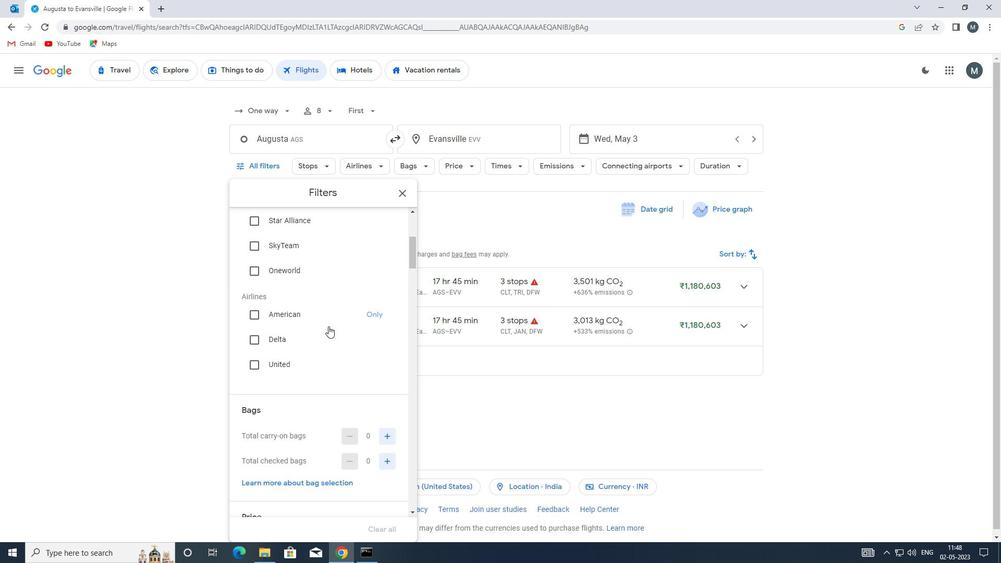 
Action: Mouse scrolled (328, 326) with delta (0, 0)
Screenshot: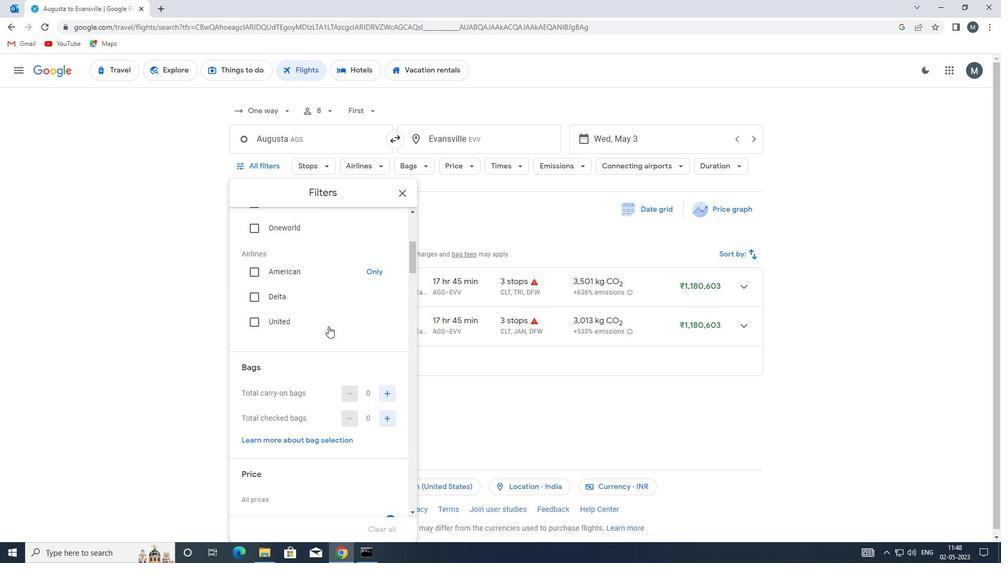 
Action: Mouse moved to (383, 354)
Screenshot: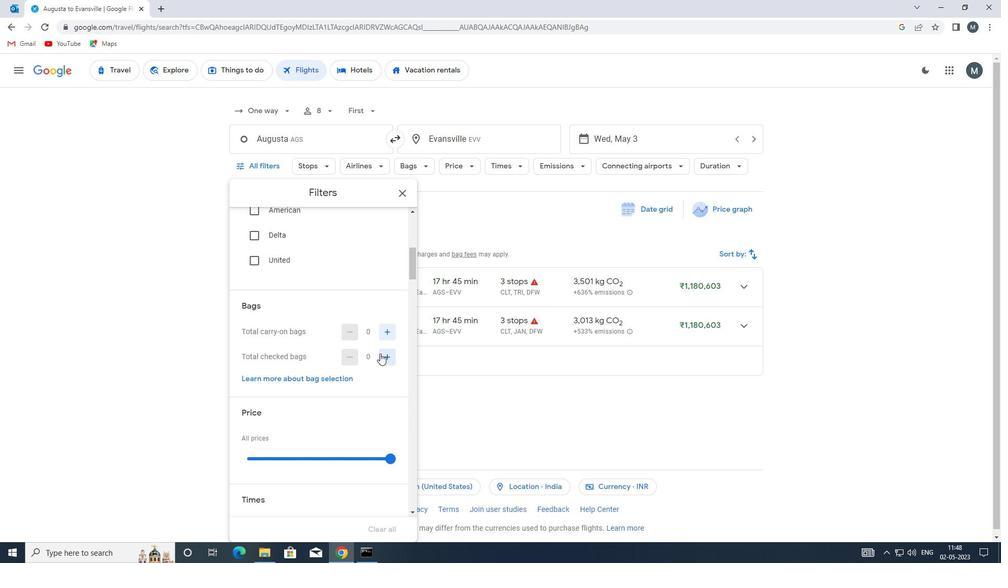 
Action: Mouse pressed left at (383, 354)
Screenshot: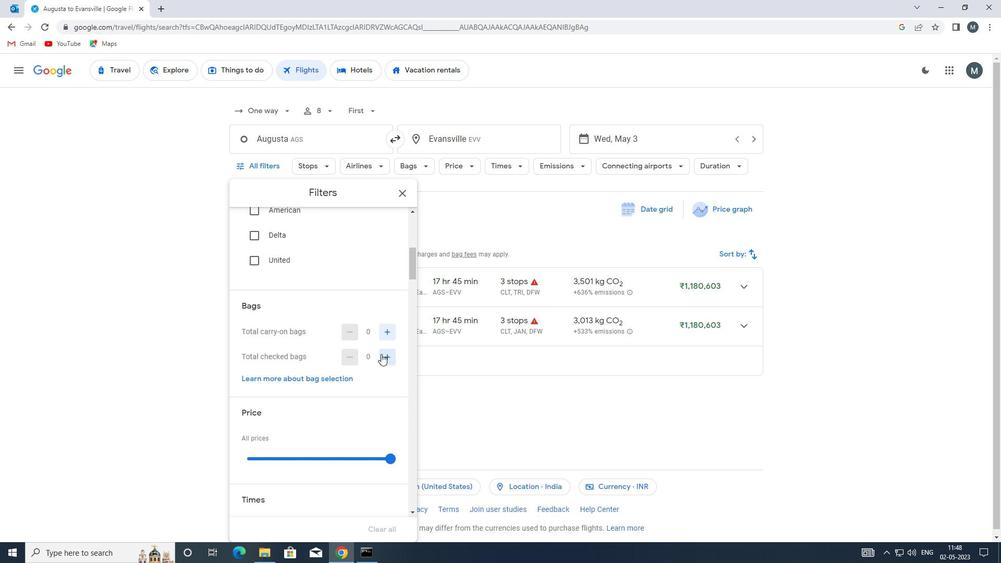 
Action: Mouse moved to (311, 342)
Screenshot: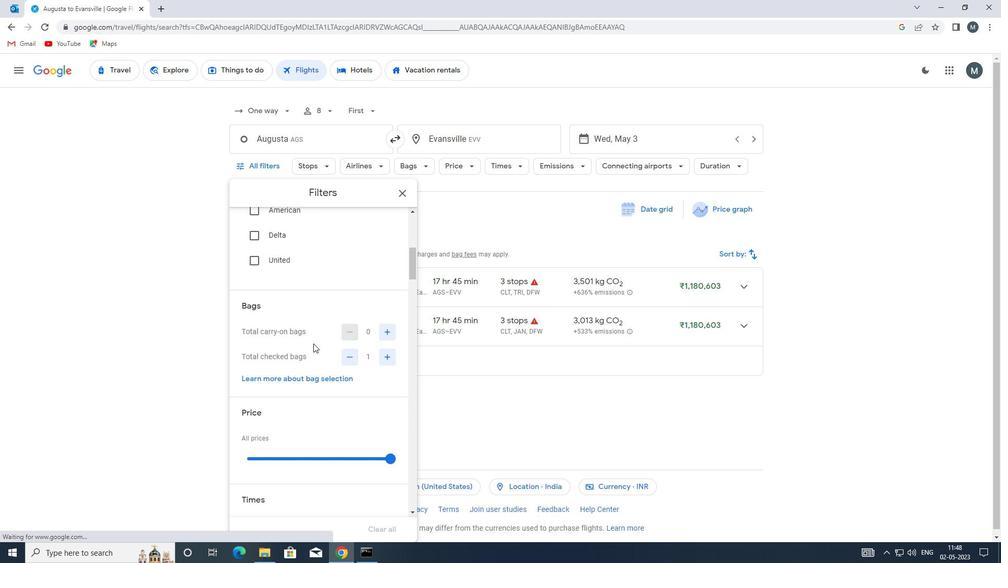 
Action: Mouse scrolled (311, 342) with delta (0, 0)
Screenshot: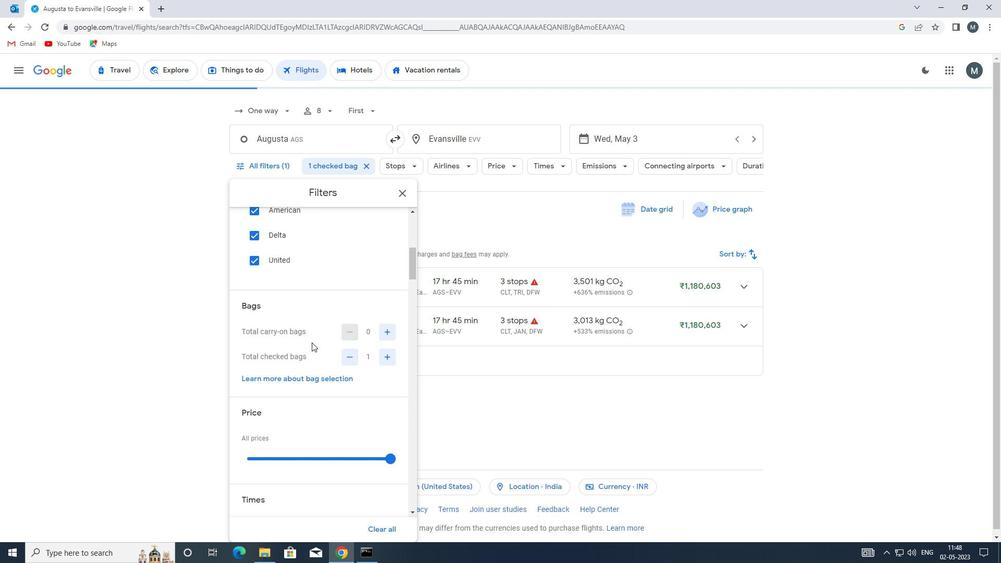 
Action: Mouse scrolled (311, 342) with delta (0, 0)
Screenshot: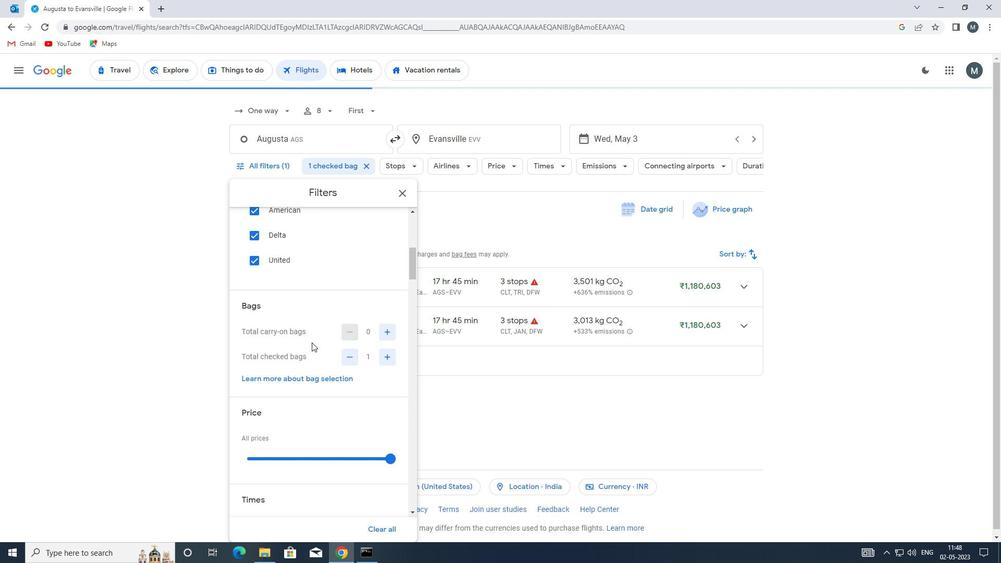 
Action: Mouse scrolled (311, 342) with delta (0, 0)
Screenshot: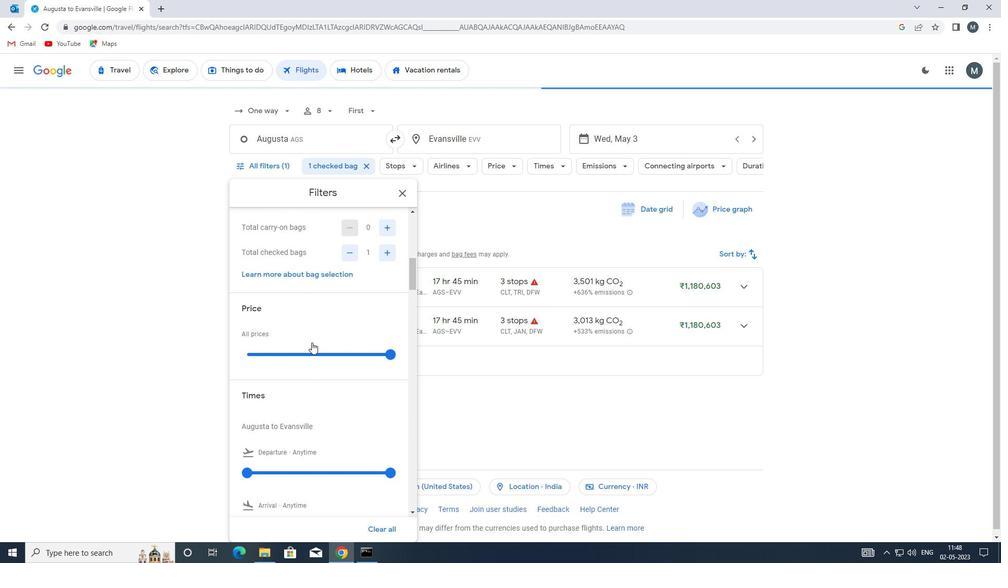 
Action: Mouse moved to (318, 302)
Screenshot: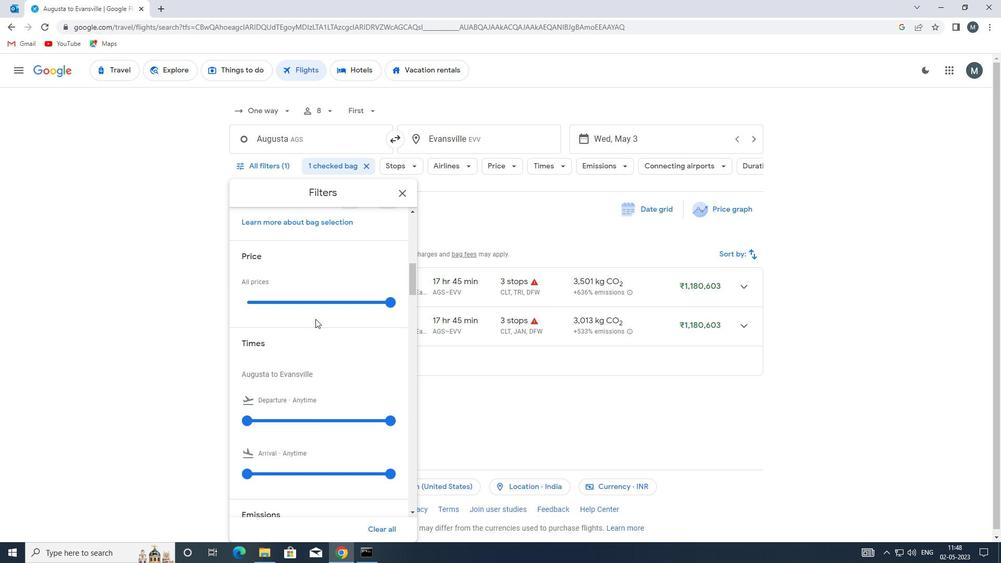 
Action: Mouse pressed left at (318, 302)
Screenshot: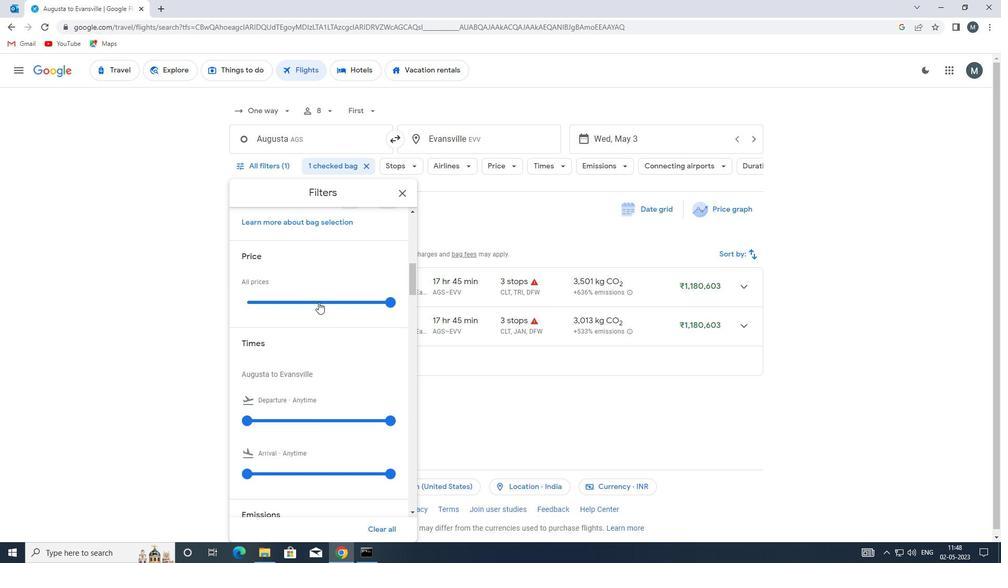 
Action: Mouse pressed left at (318, 302)
Screenshot: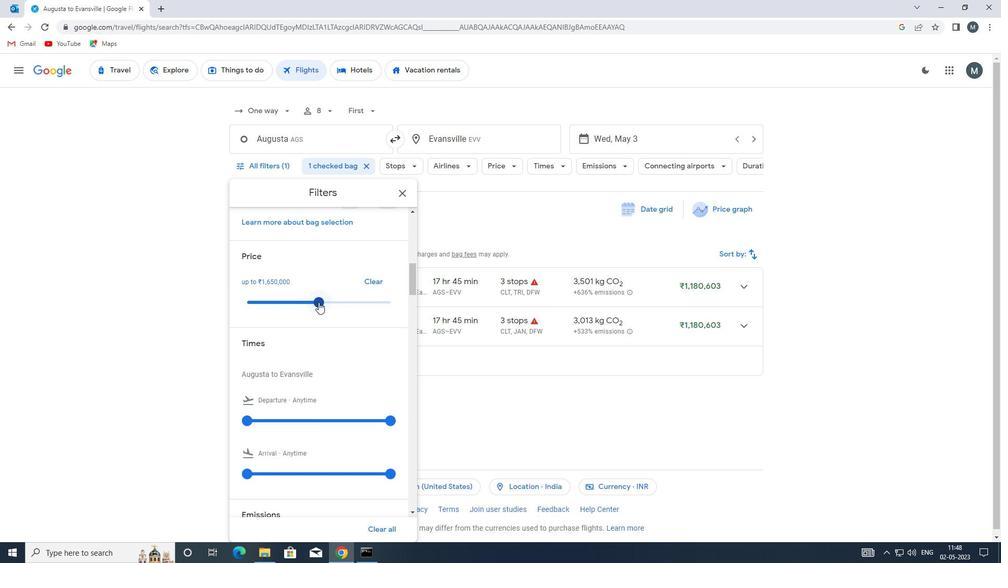 
Action: Mouse moved to (252, 300)
Screenshot: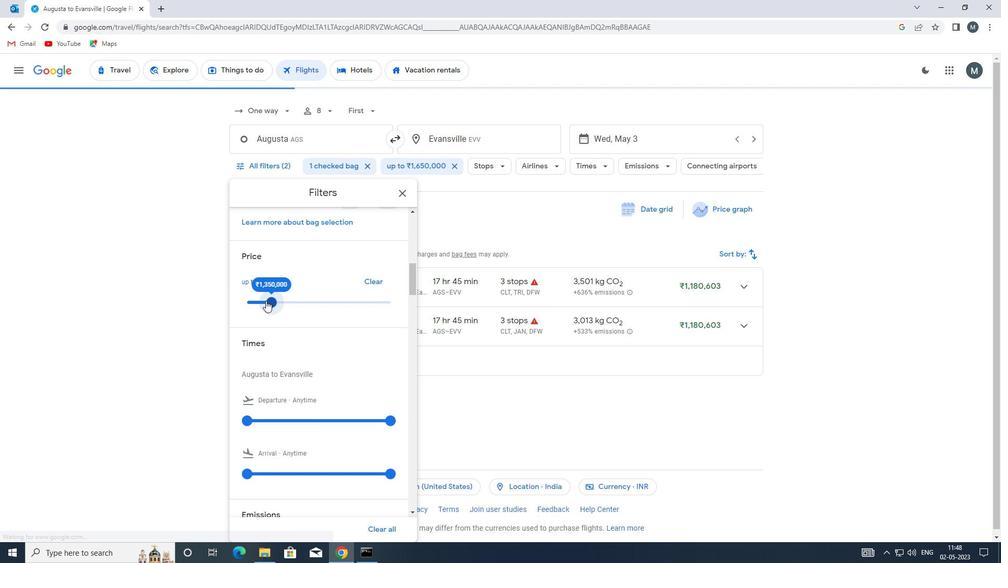 
Action: Mouse pressed right at (252, 300)
Screenshot: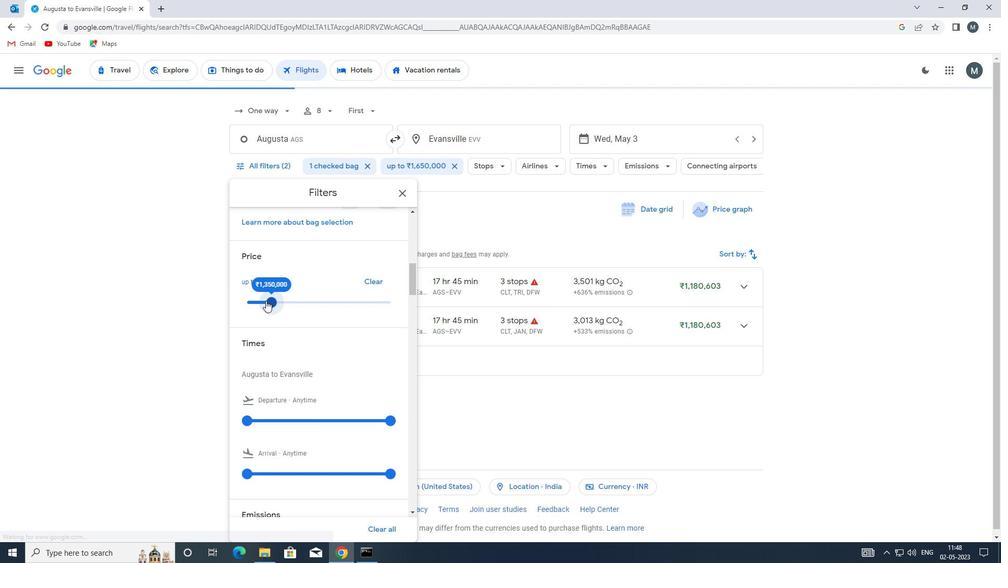 
Action: Mouse moved to (250, 300)
Screenshot: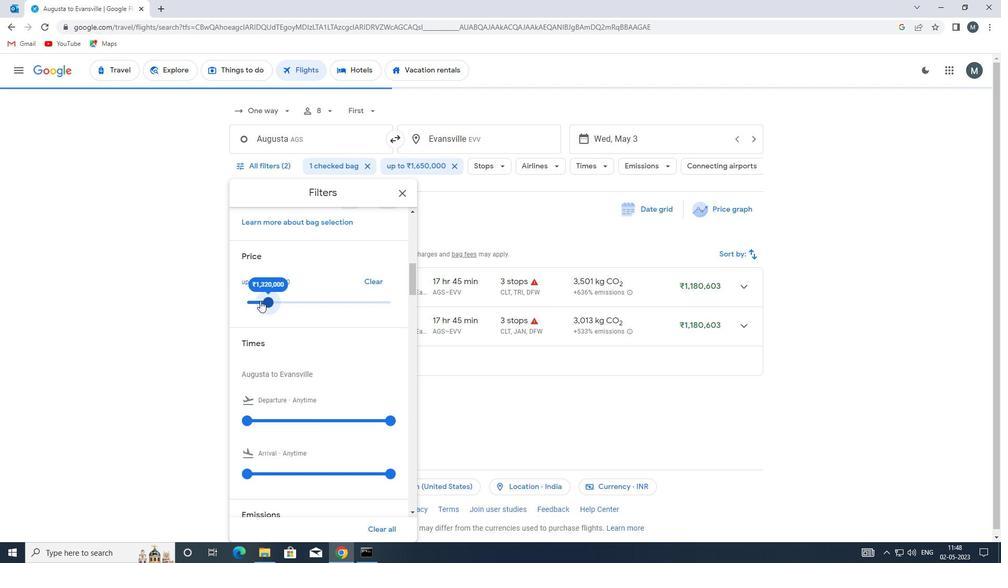 
Action: Mouse pressed left at (250, 300)
Screenshot: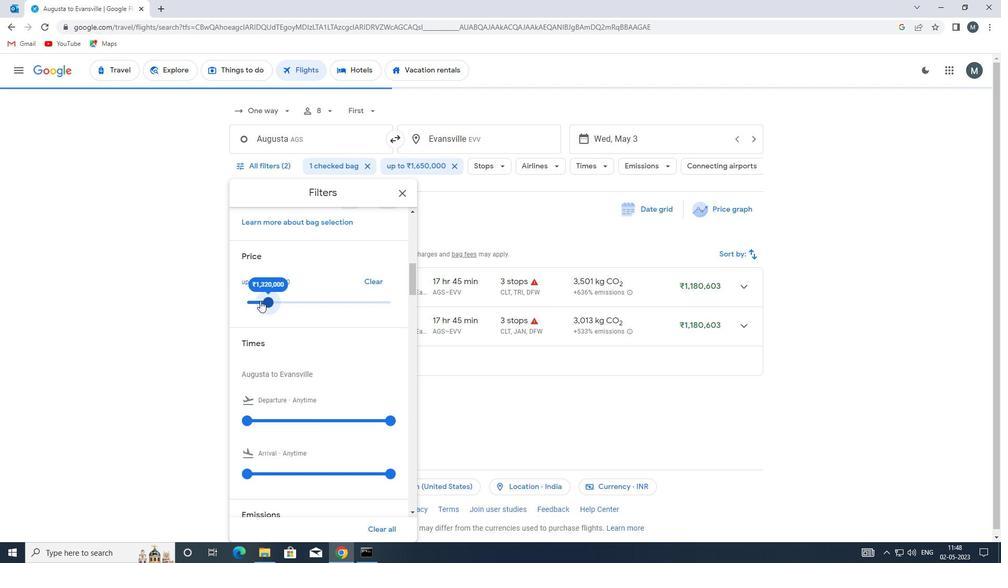 
Action: Mouse moved to (293, 295)
Screenshot: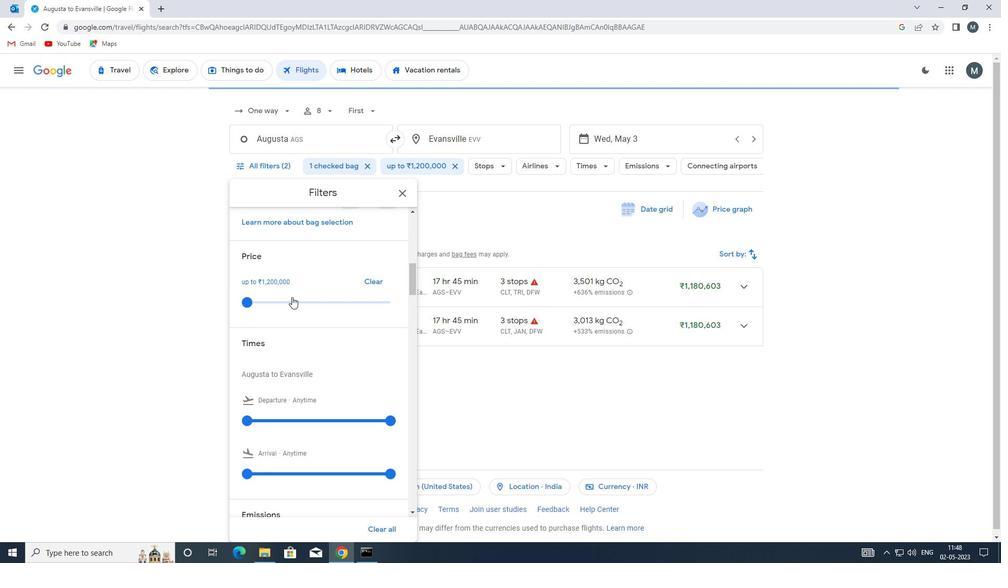 
Action: Mouse scrolled (293, 295) with delta (0, 0)
Screenshot: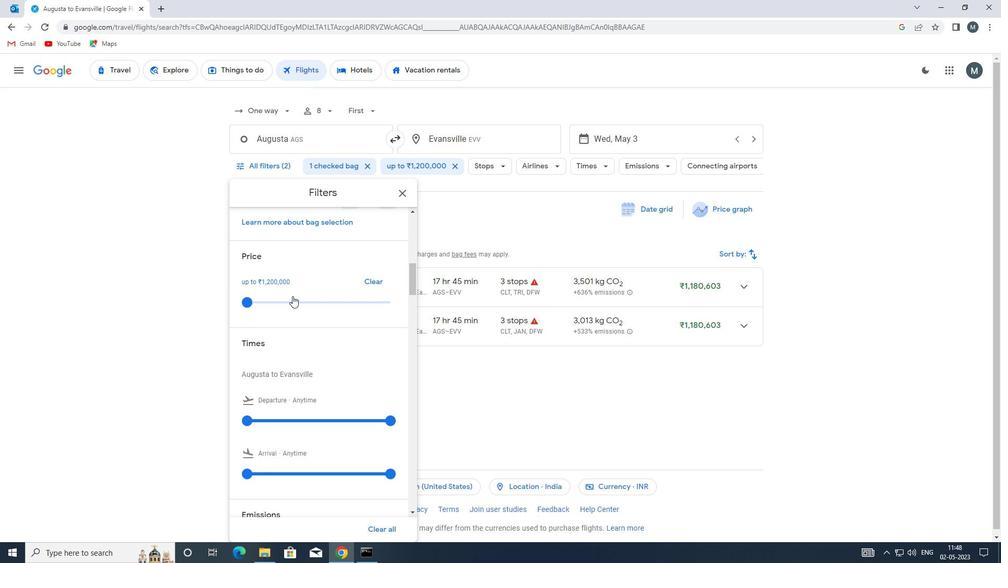 
Action: Mouse moved to (294, 295)
Screenshot: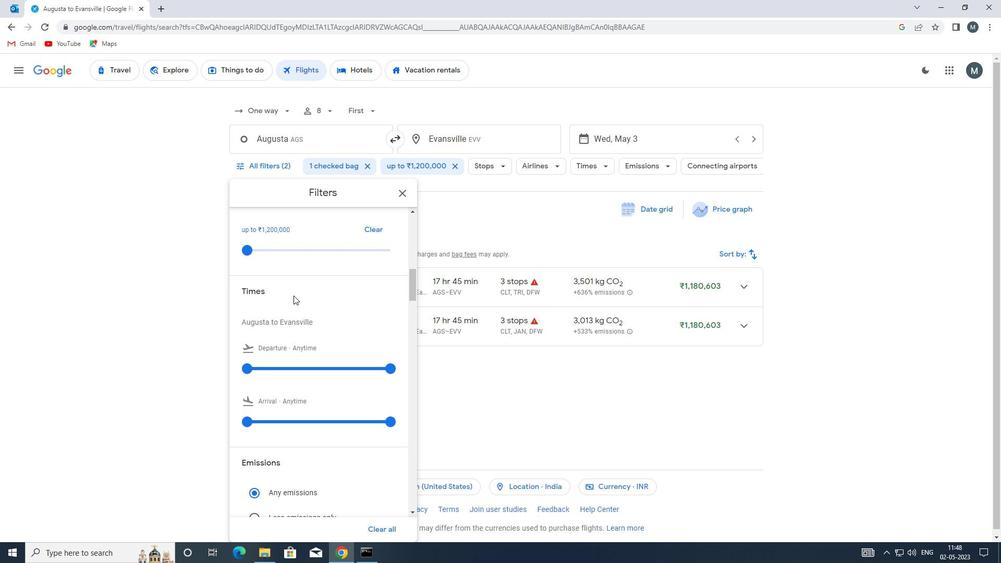 
Action: Mouse scrolled (294, 294) with delta (0, 0)
Screenshot: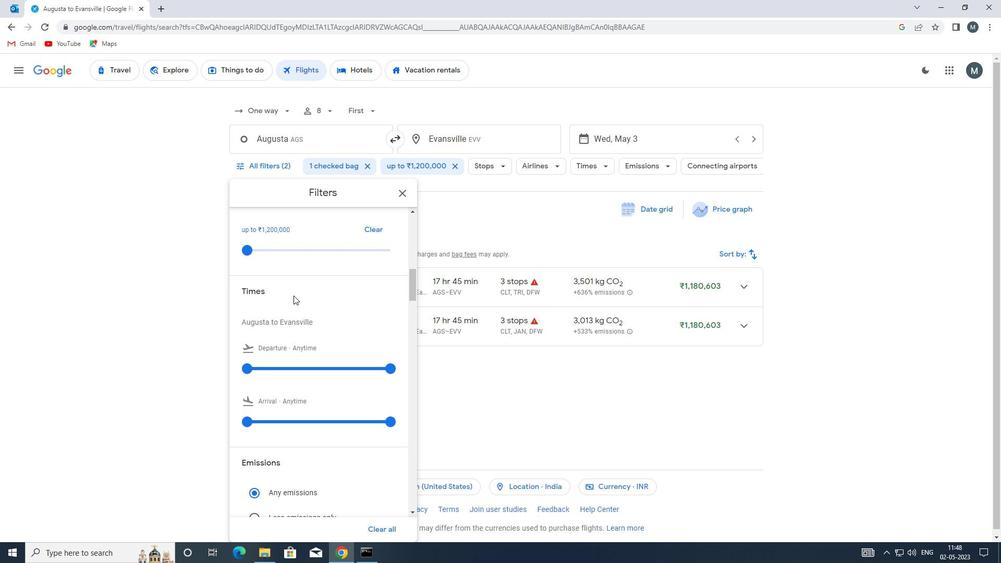 
Action: Mouse moved to (250, 313)
Screenshot: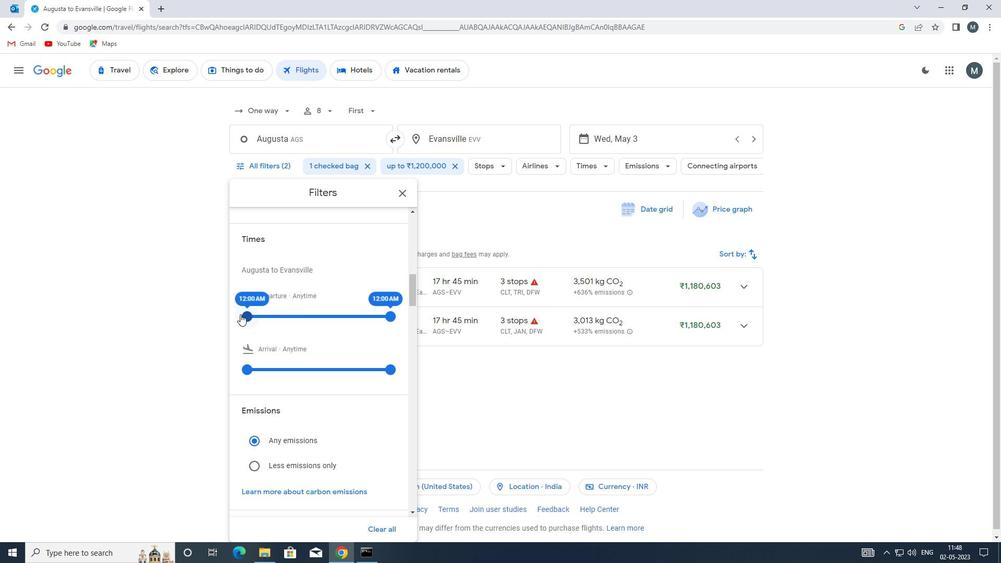 
Action: Mouse pressed left at (250, 313)
Screenshot: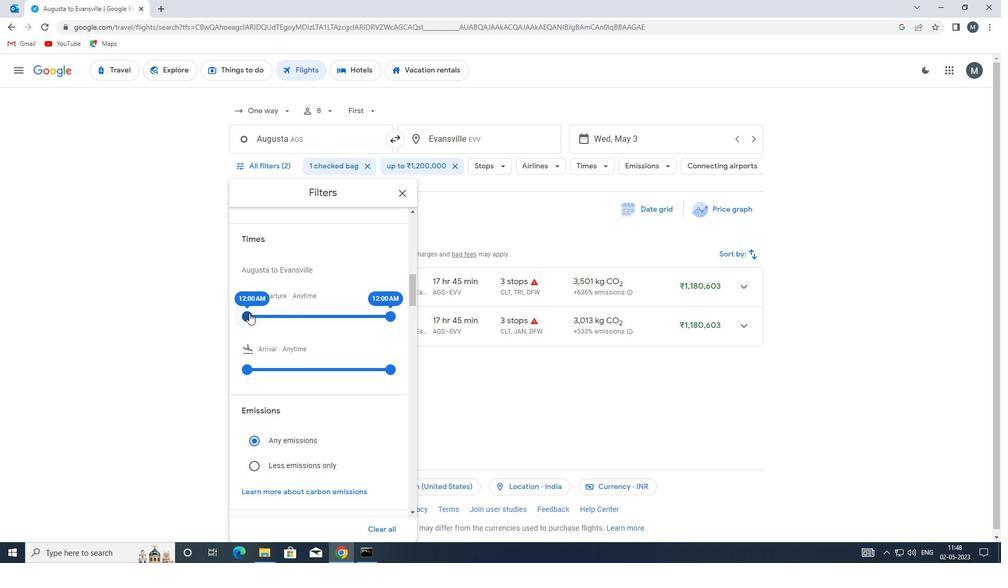 
Action: Mouse moved to (366, 314)
Screenshot: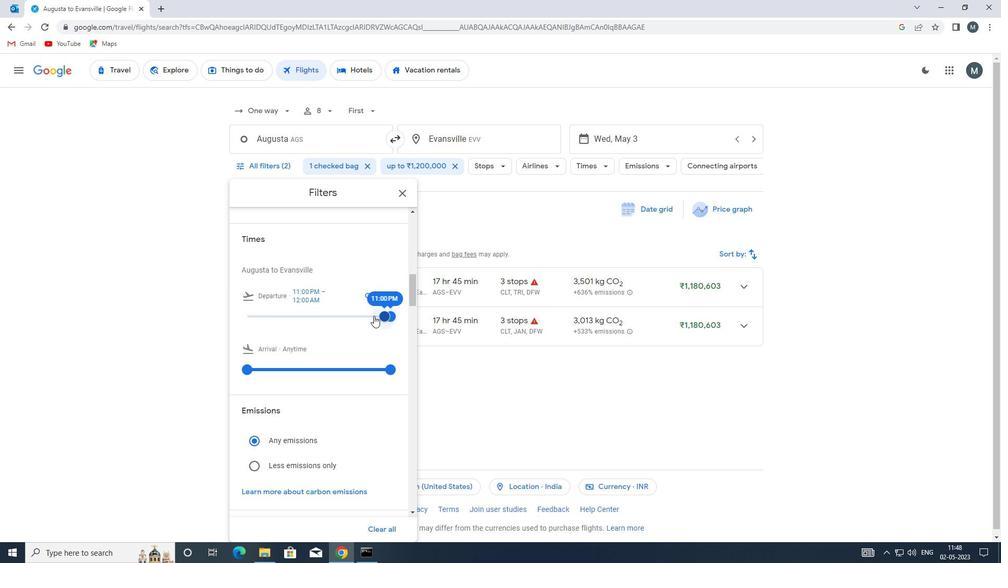 
Action: Mouse scrolled (366, 314) with delta (0, 0)
Screenshot: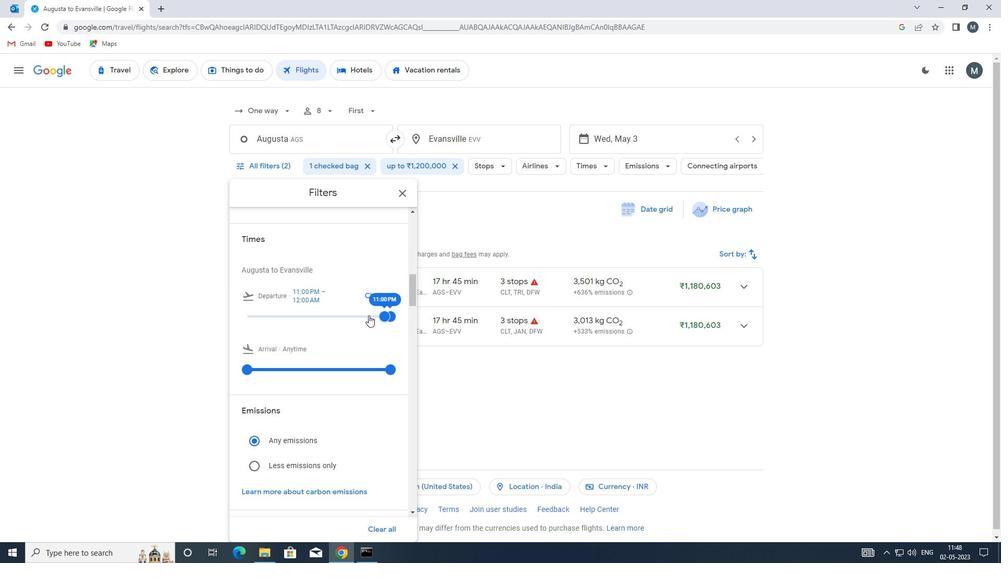 
Action: Mouse moved to (403, 190)
Screenshot: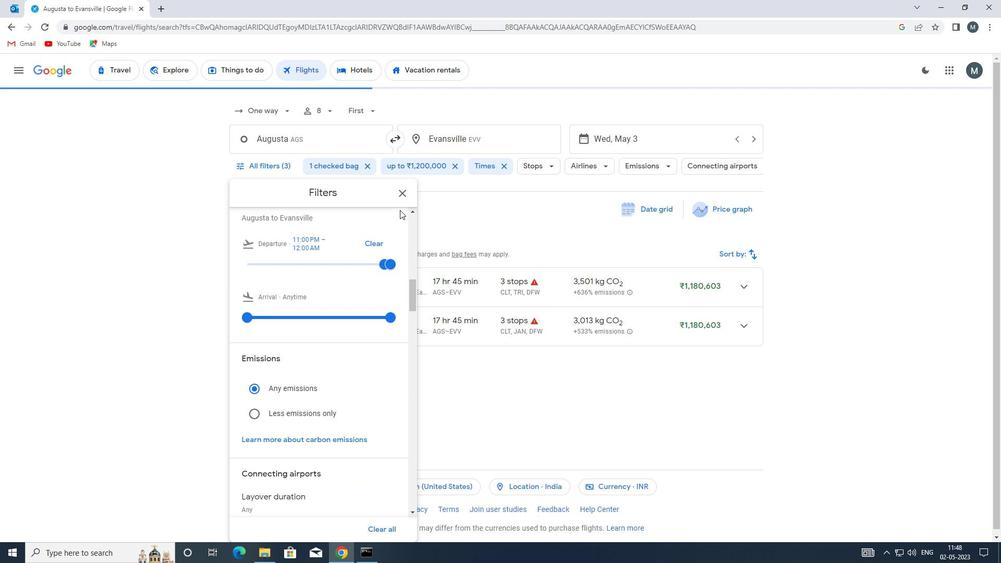
Action: Mouse pressed left at (403, 190)
Screenshot: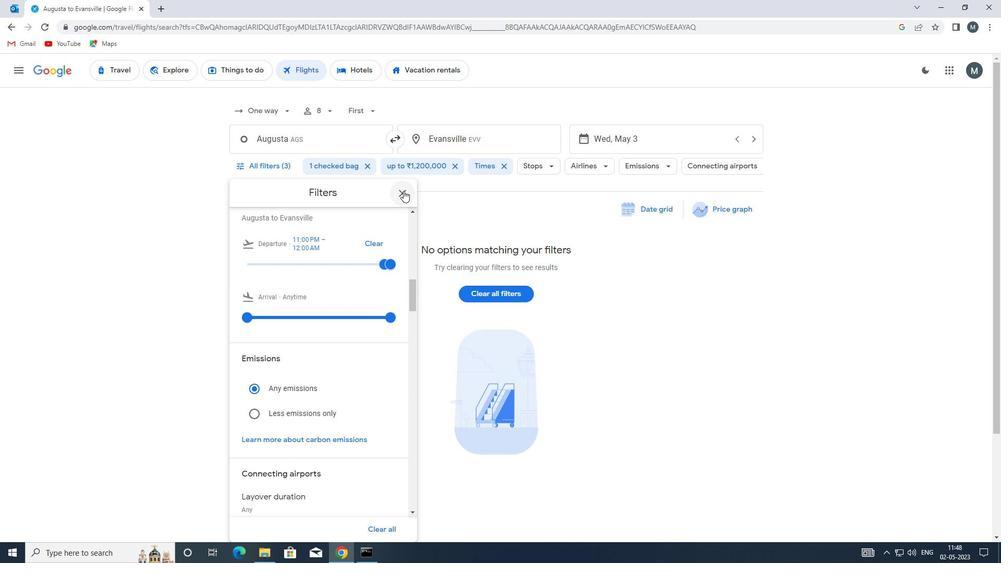 
